 Task: Plan a wildlife safari in Yosemite National Park, California, and Sequoia and Kings Canyon National Parks, California.
Action: Key pressed <Key.caps_lock>Y<Key.caps_lock>osemite<Key.space><Key.caps_lock>N<Key.caps_lock>ational<Key.space><Key.caps_lock>P<Key.caps_lock>ark,<Key.caps_lock>C<Key.caps_lock>alifornia<Key.enter>
Screenshot: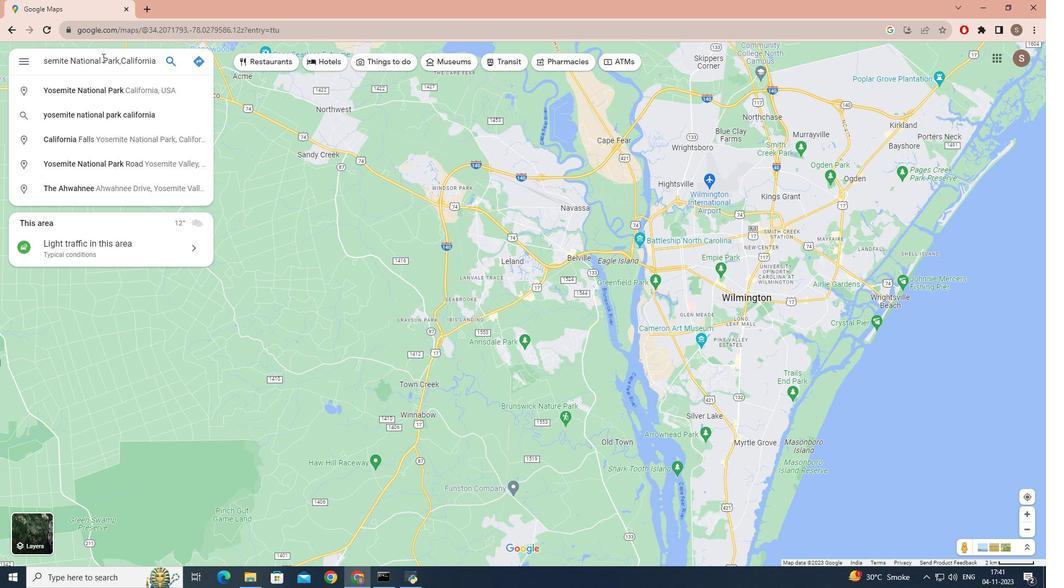
Action: Mouse moved to (105, 274)
Screenshot: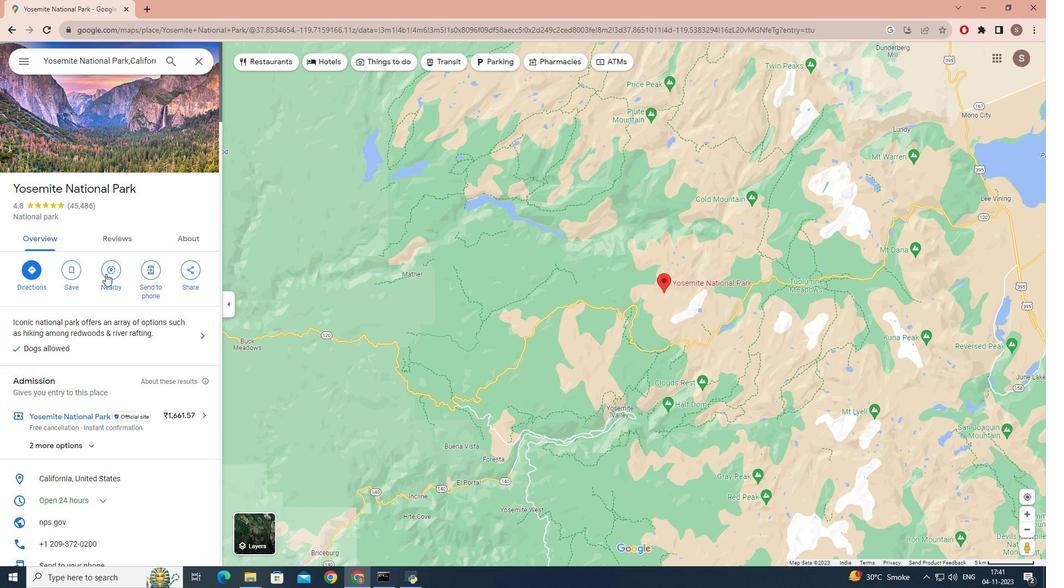 
Action: Mouse pressed left at (105, 274)
Screenshot: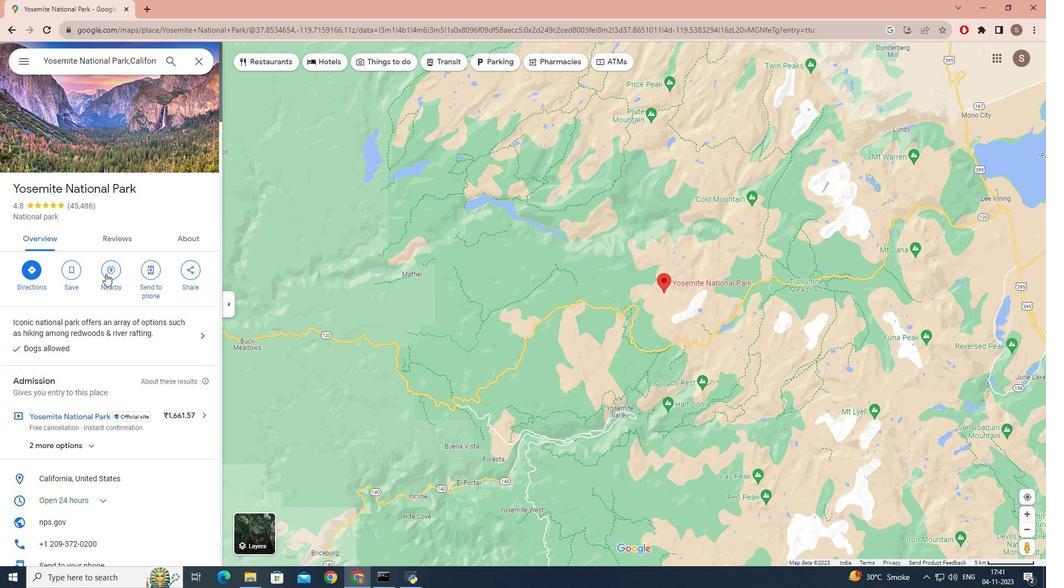 
Action: Mouse moved to (73, 63)
Screenshot: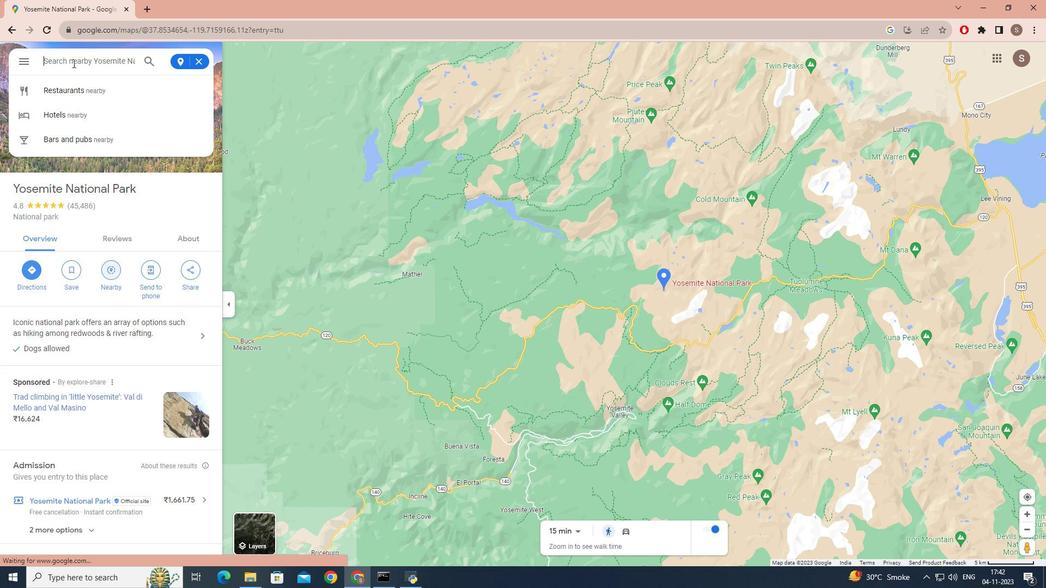 
Action: Mouse pressed left at (73, 63)
Screenshot: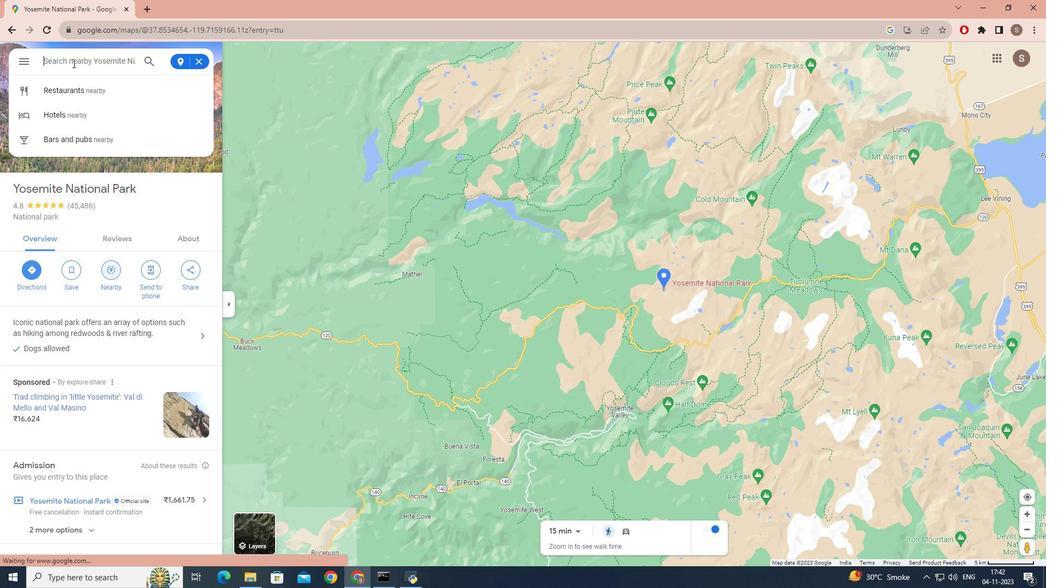 
Action: Key pressed <Key.caps_lock>W<Key.caps_lock>ildlife<Key.space>safari
Screenshot: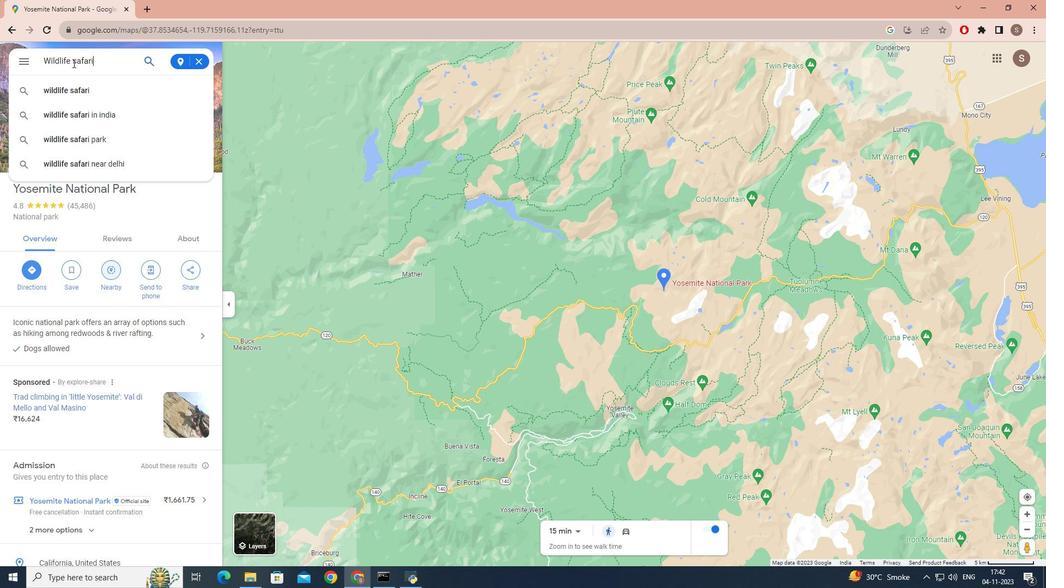 
Action: Mouse moved to (117, 65)
Screenshot: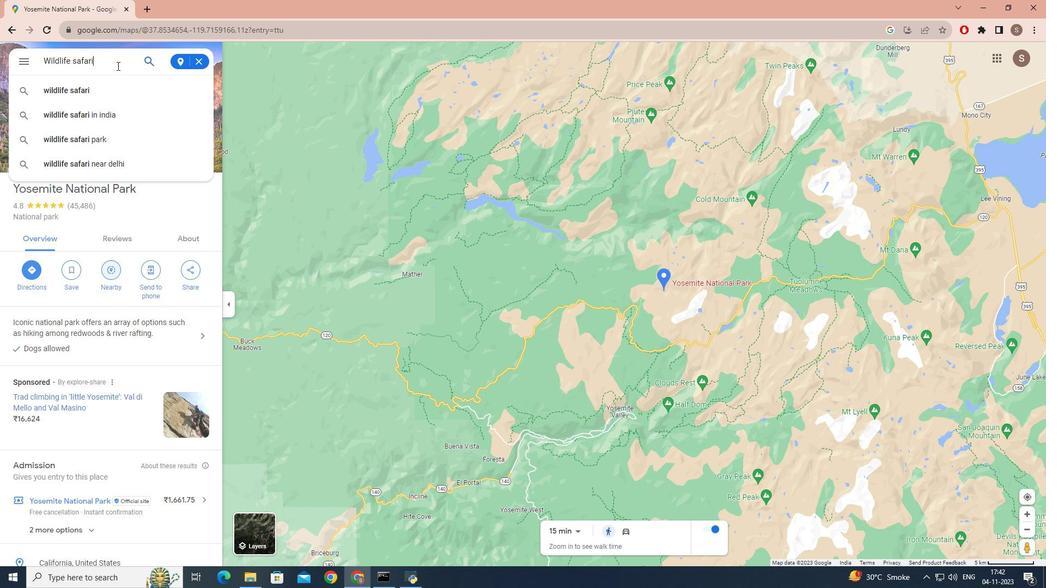 
Action: Key pressed <Key.enter>
Screenshot: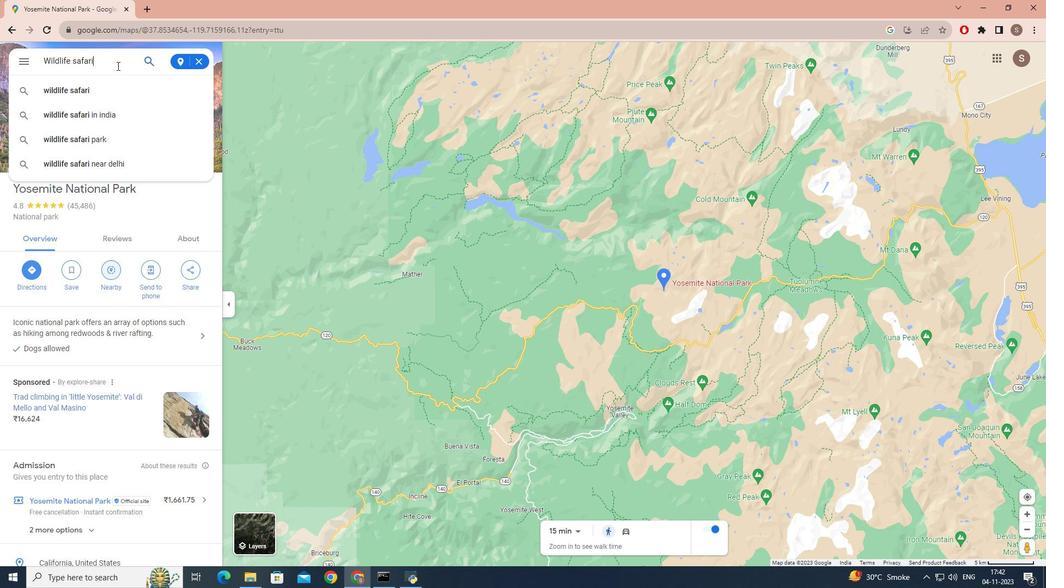 
Action: Mouse moved to (77, 169)
Screenshot: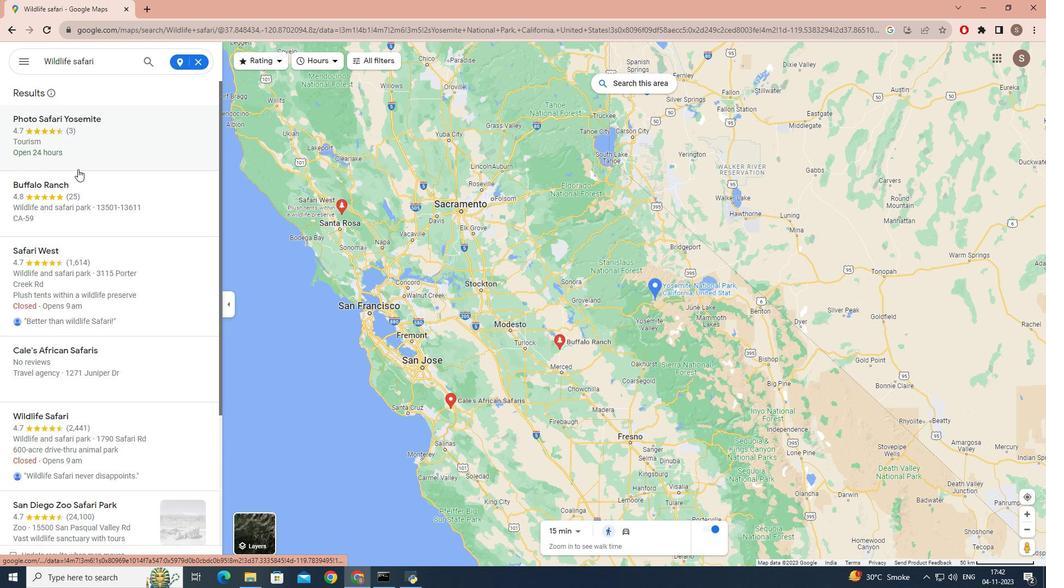 
Action: Mouse scrolled (77, 169) with delta (0, 0)
Screenshot: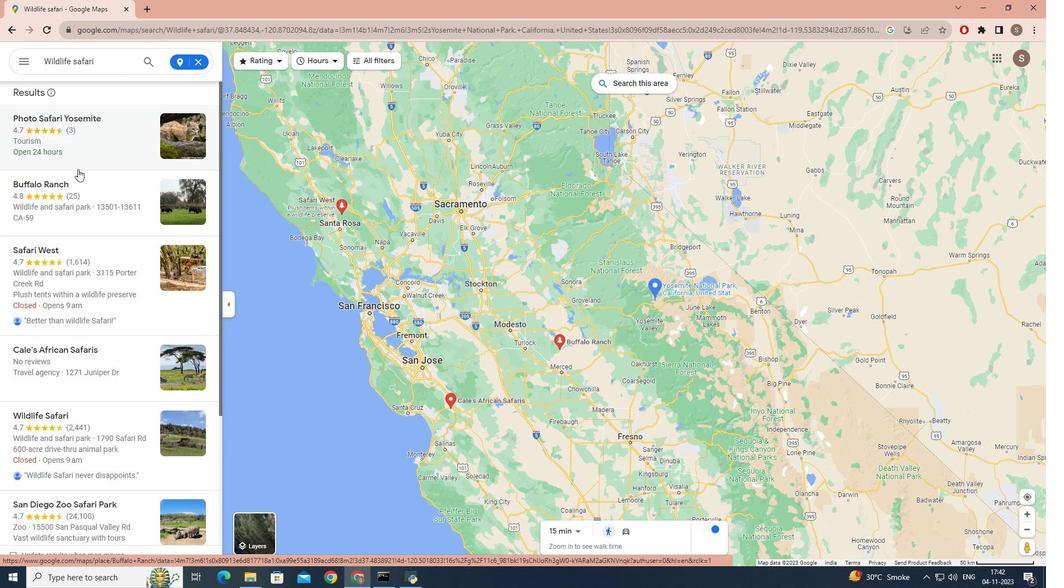 
Action: Mouse scrolled (77, 169) with delta (0, 0)
Screenshot: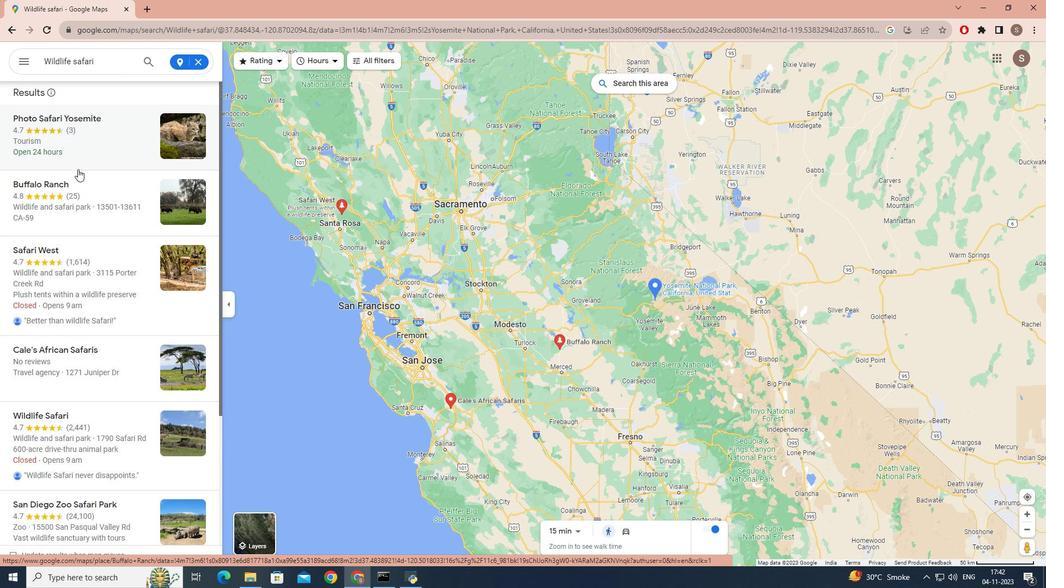 
Action: Mouse scrolled (77, 169) with delta (0, 0)
Screenshot: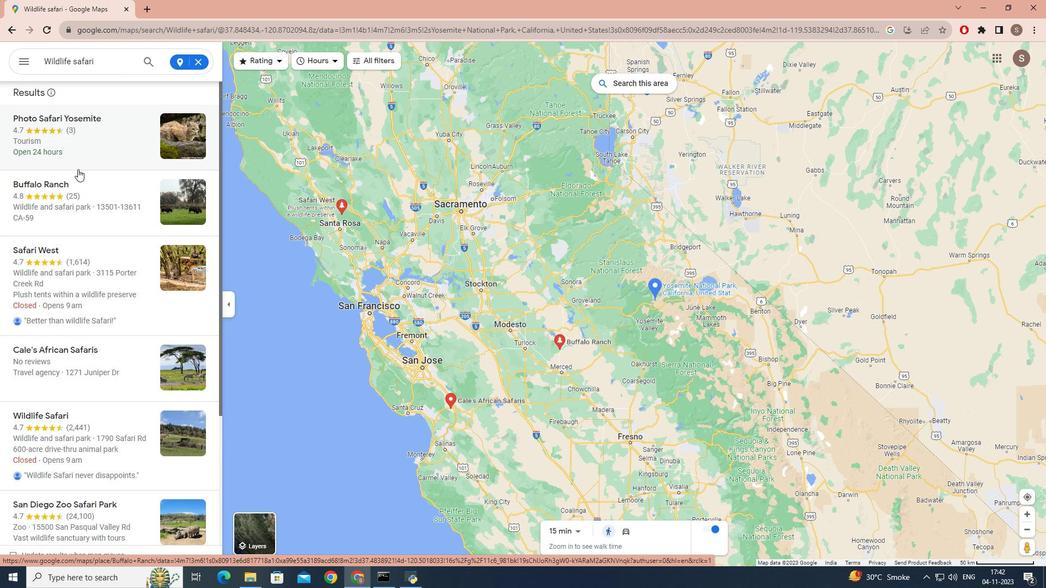 
Action: Mouse scrolled (77, 169) with delta (0, 0)
Screenshot: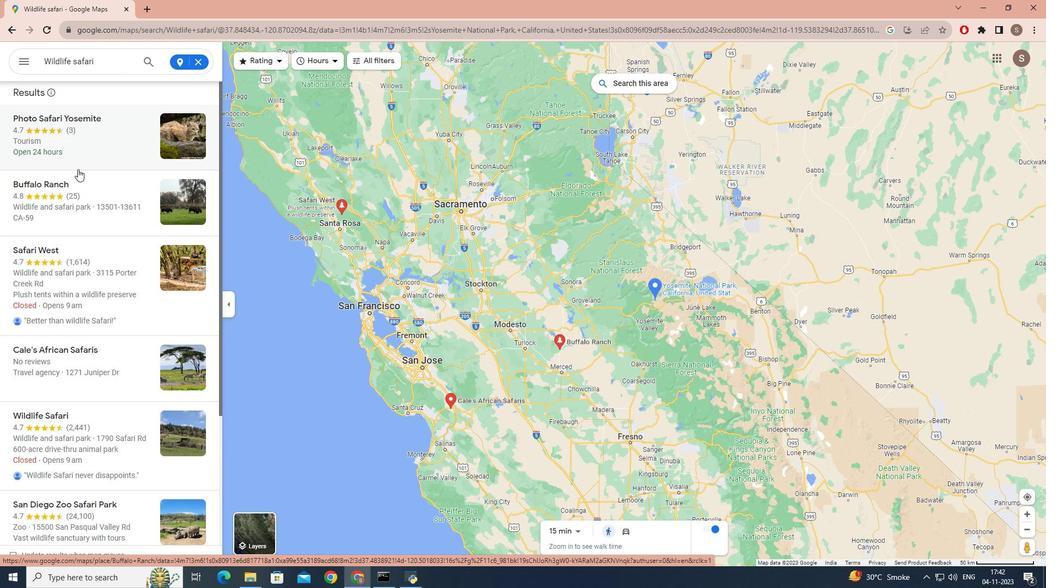 
Action: Mouse scrolled (77, 169) with delta (0, 0)
Screenshot: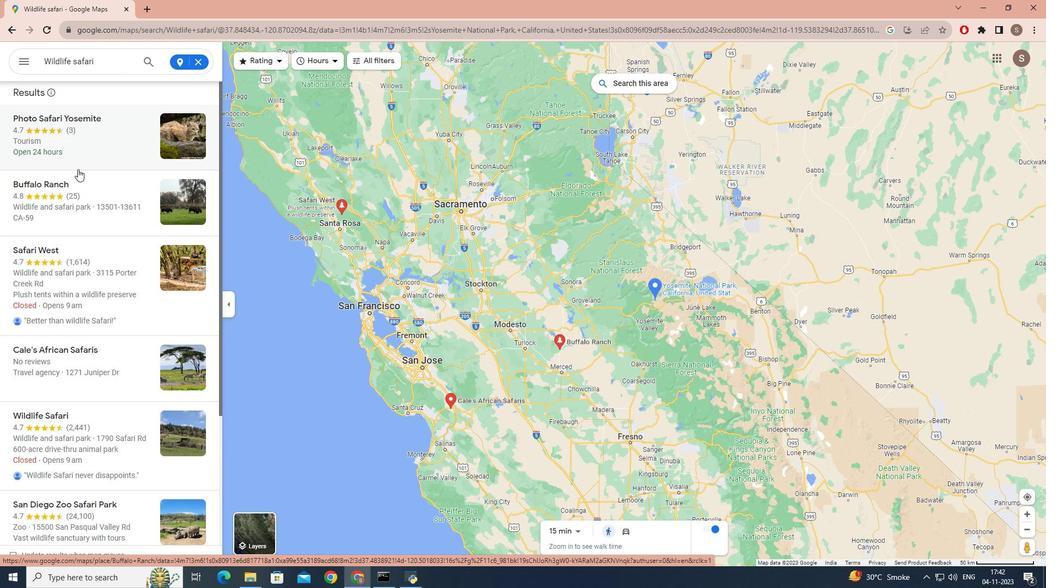 
Action: Mouse scrolled (77, 169) with delta (0, 0)
Screenshot: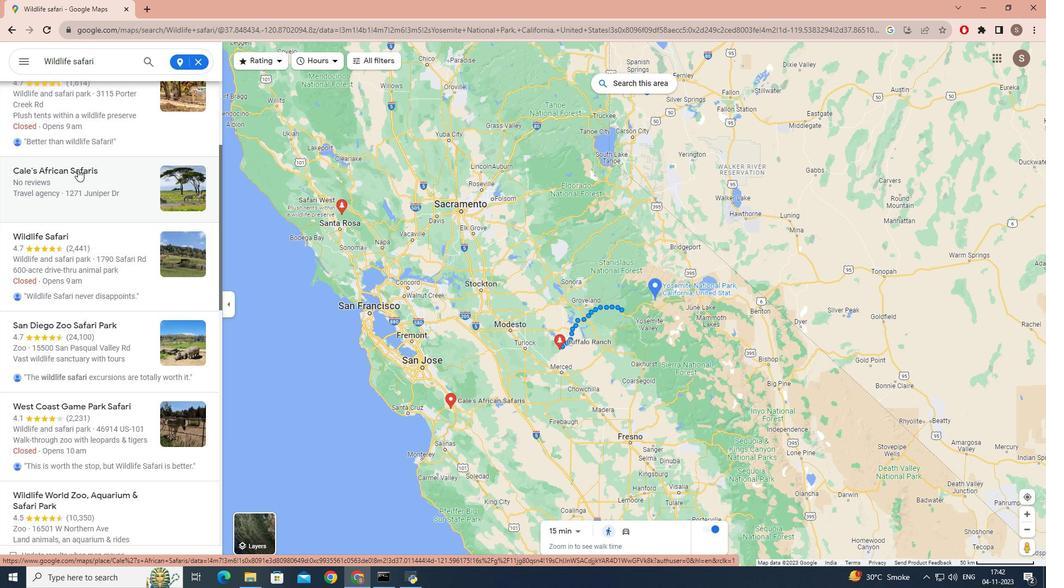 
Action: Mouse scrolled (77, 169) with delta (0, 0)
Screenshot: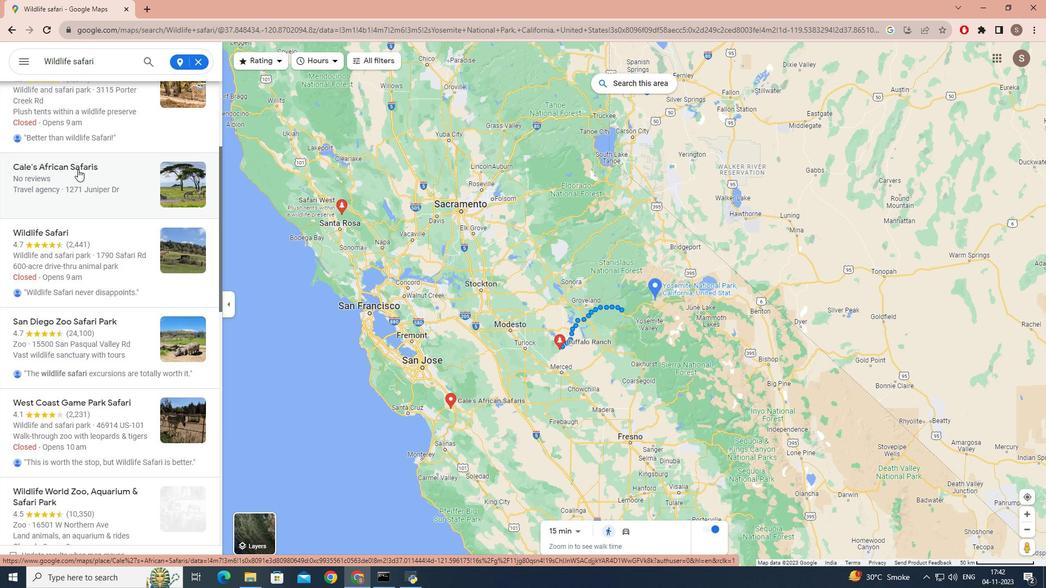 
Action: Mouse scrolled (77, 169) with delta (0, 0)
Screenshot: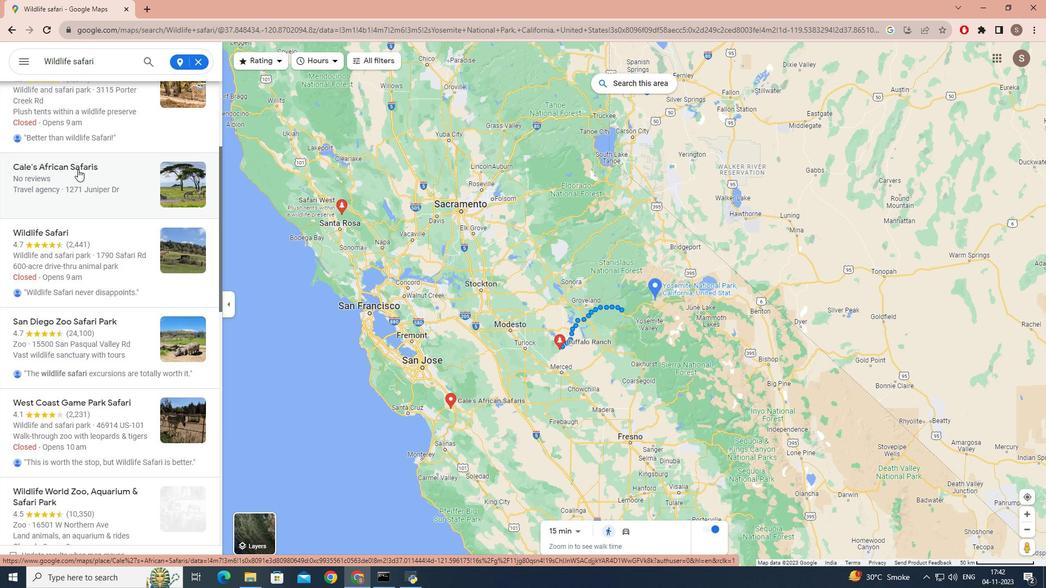 
Action: Mouse scrolled (77, 169) with delta (0, 0)
Screenshot: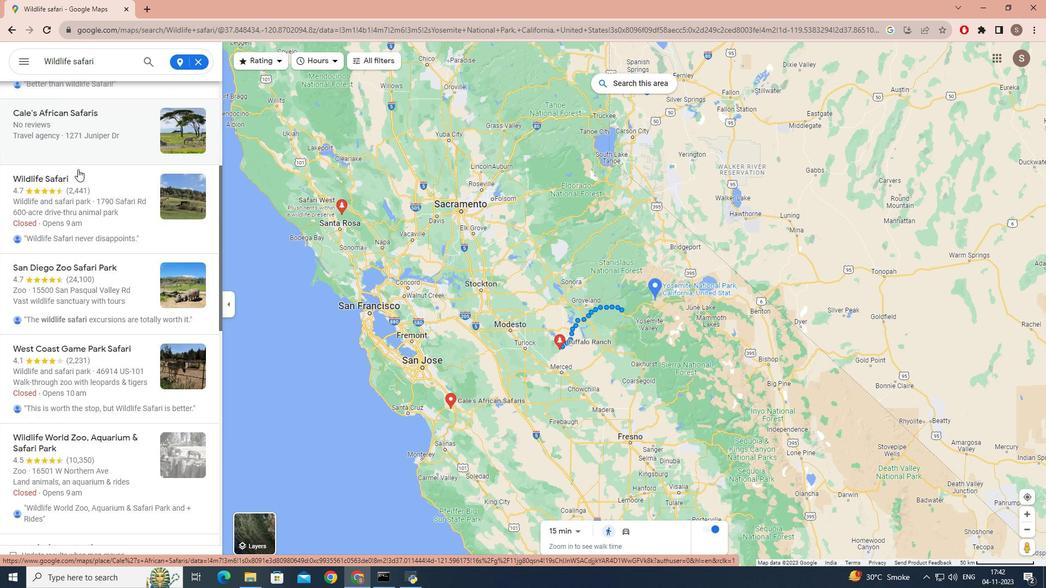 
Action: Mouse scrolled (77, 169) with delta (0, 0)
Screenshot: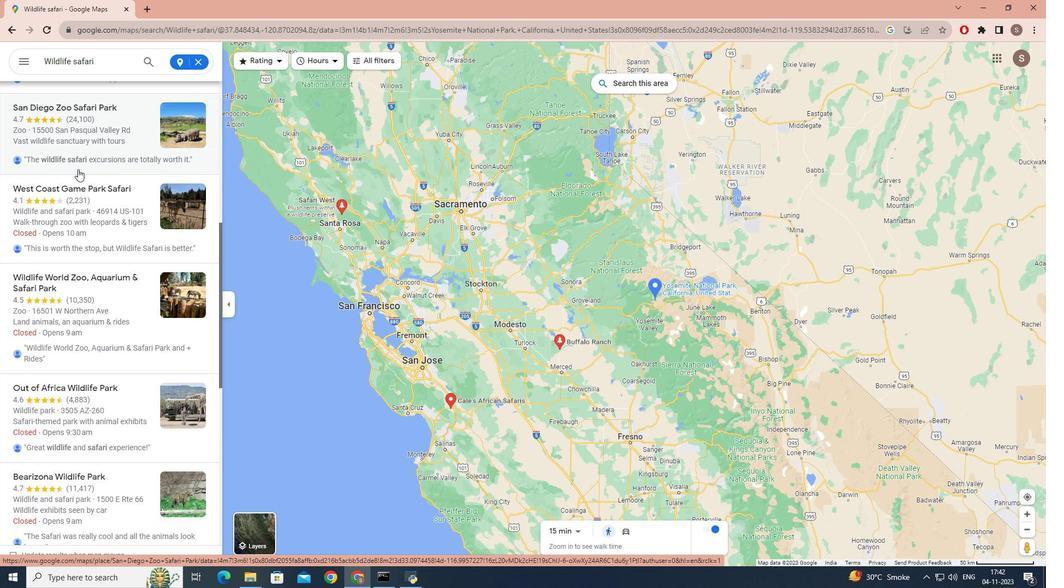 
Action: Mouse scrolled (77, 169) with delta (0, 0)
Screenshot: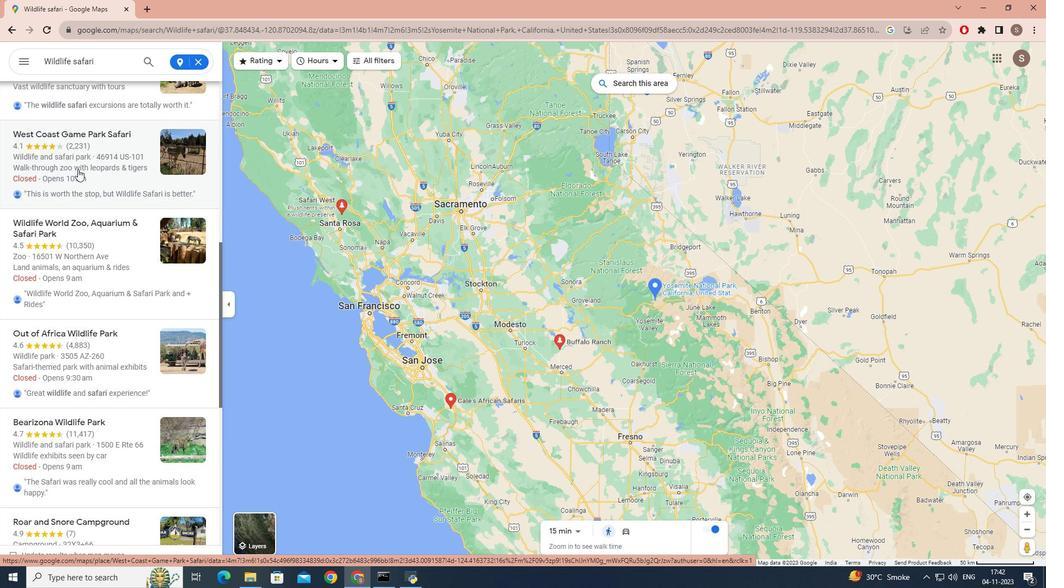 
Action: Mouse scrolled (77, 169) with delta (0, 0)
Screenshot: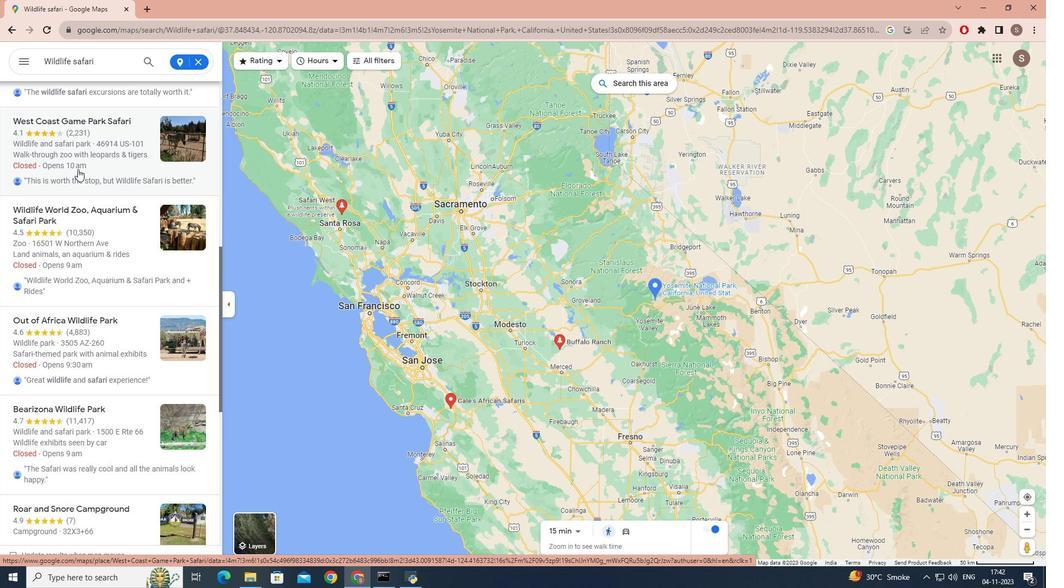 
Action: Mouse scrolled (77, 169) with delta (0, 0)
Screenshot: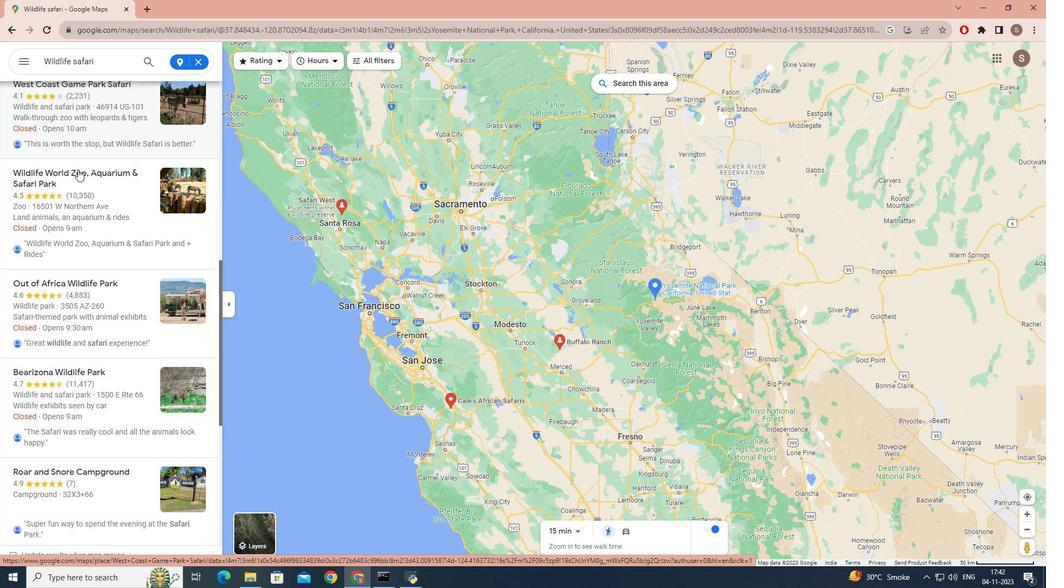 
Action: Mouse scrolled (77, 169) with delta (0, 0)
Screenshot: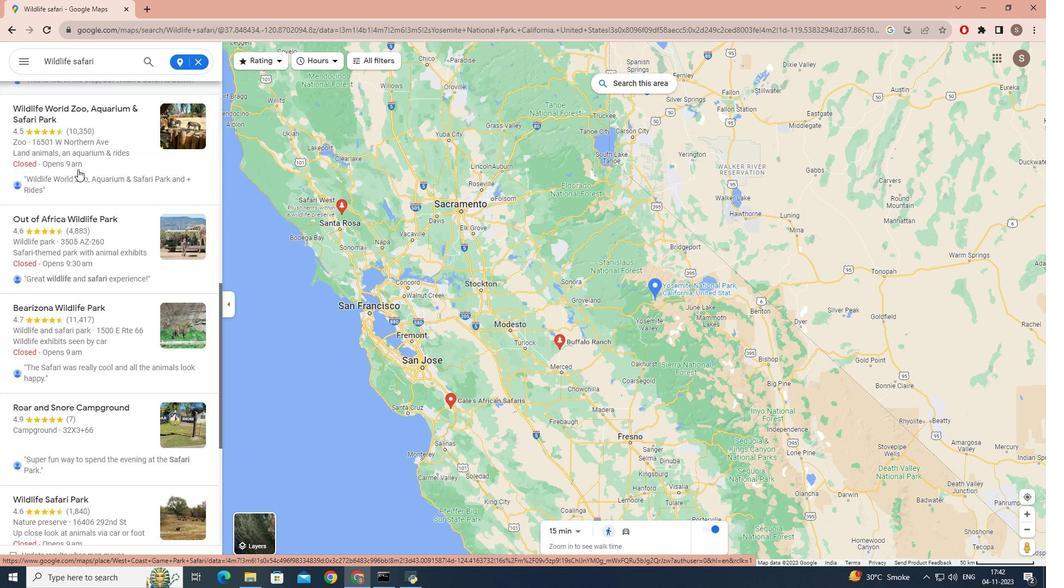 
Action: Mouse scrolled (77, 169) with delta (0, 0)
Screenshot: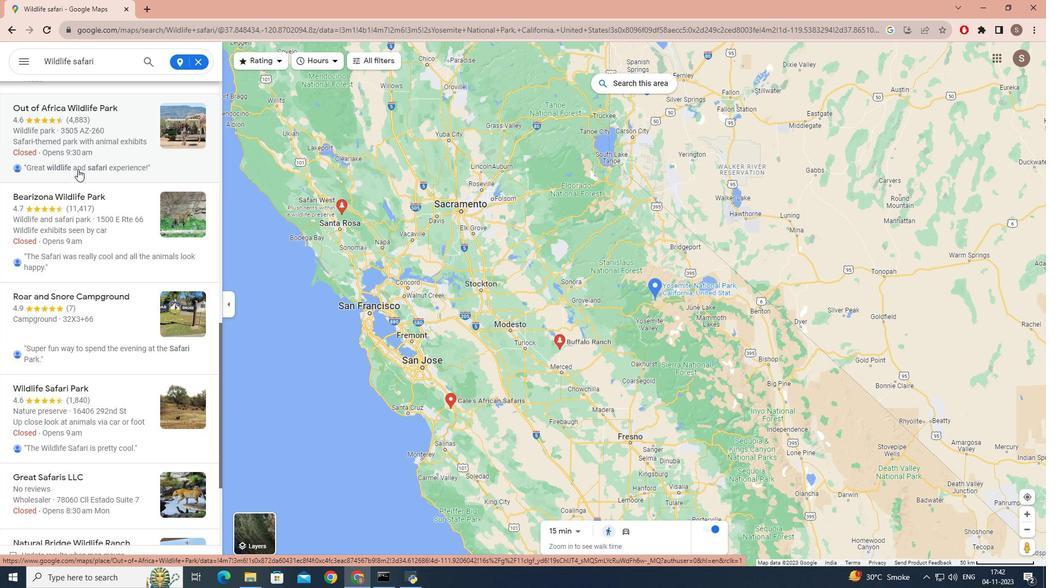 
Action: Mouse scrolled (77, 169) with delta (0, 0)
Screenshot: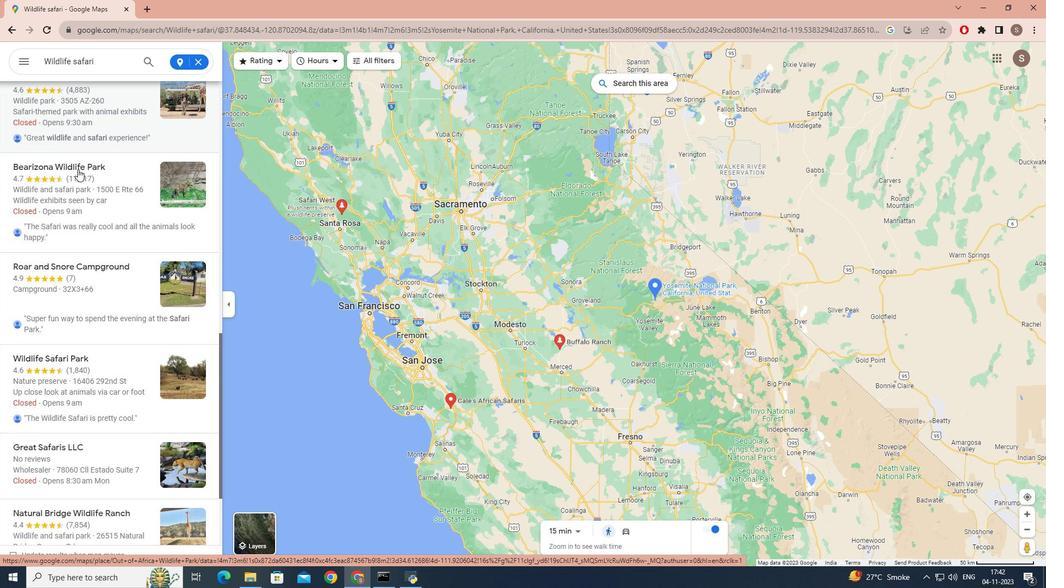
Action: Mouse scrolled (77, 169) with delta (0, 0)
Screenshot: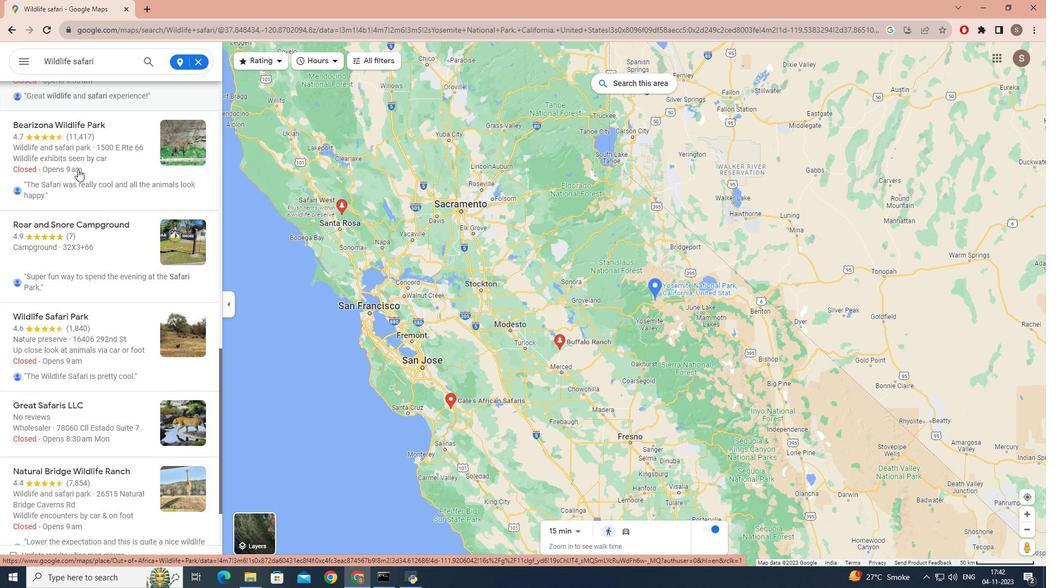 
Action: Mouse scrolled (77, 169) with delta (0, 0)
Screenshot: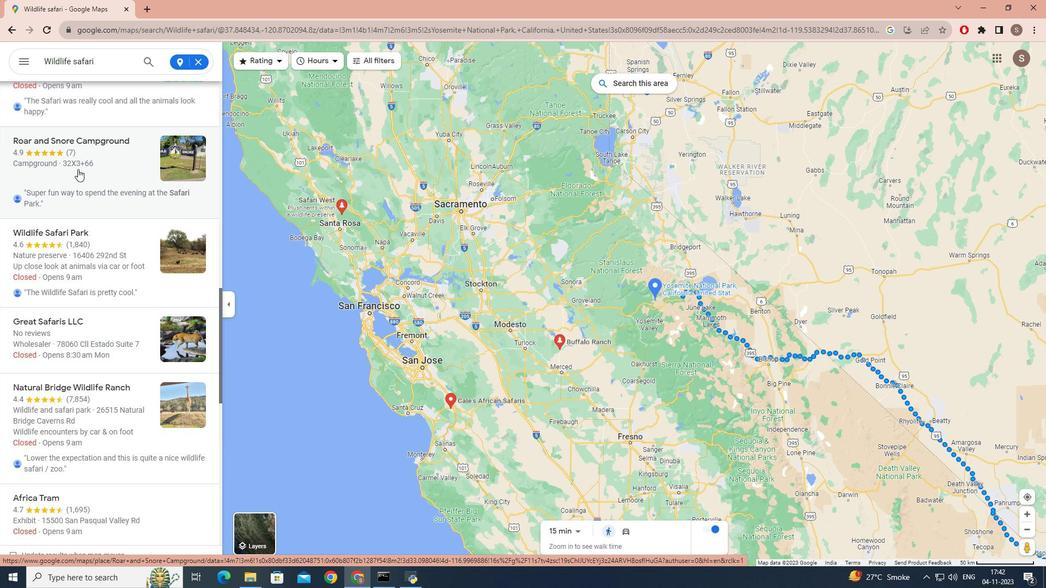 
Action: Mouse scrolled (77, 169) with delta (0, 0)
Screenshot: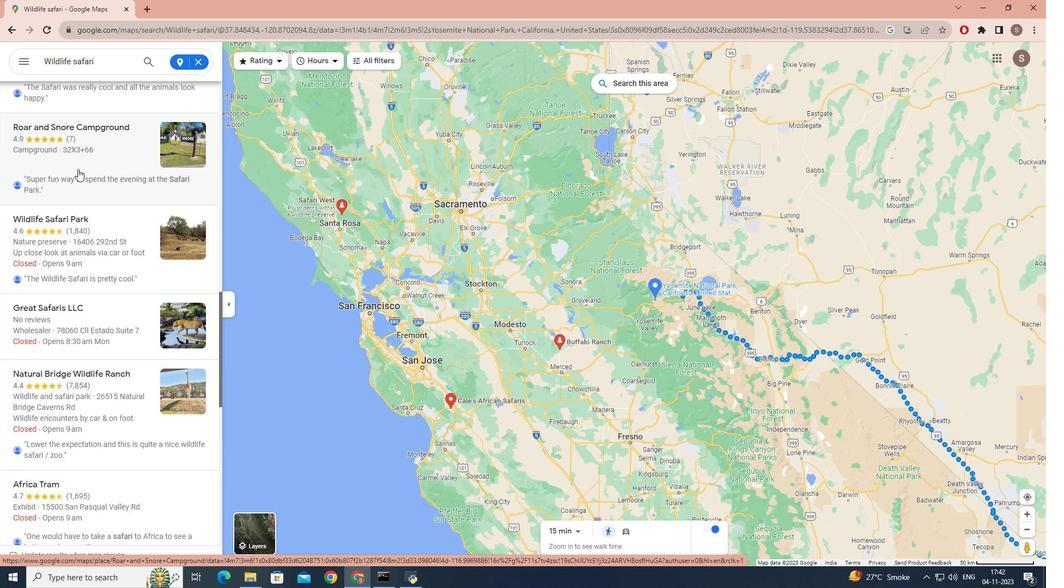 
Action: Mouse scrolled (77, 169) with delta (0, 0)
Screenshot: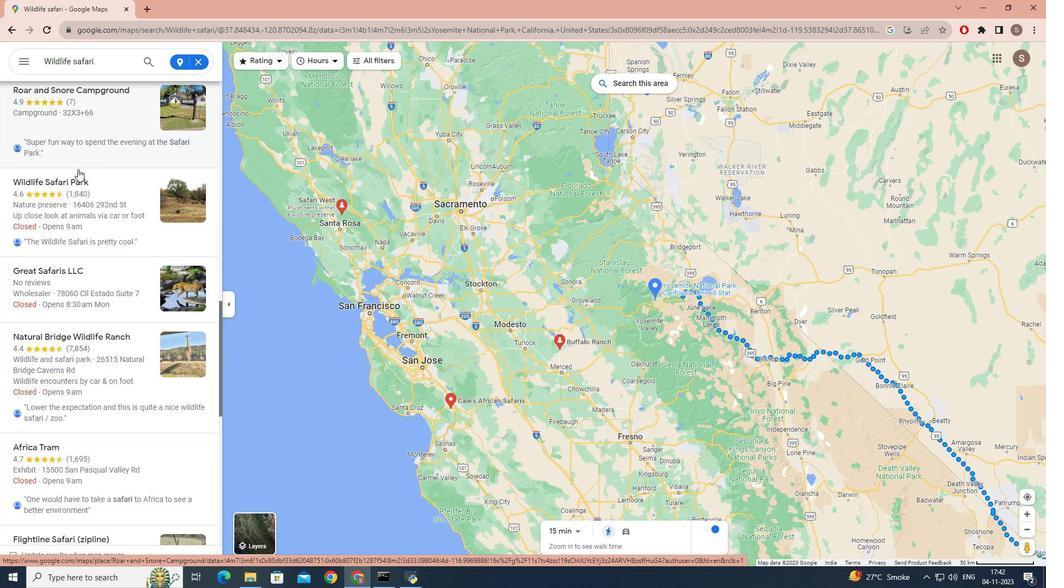 
Action: Mouse scrolled (77, 169) with delta (0, 0)
Screenshot: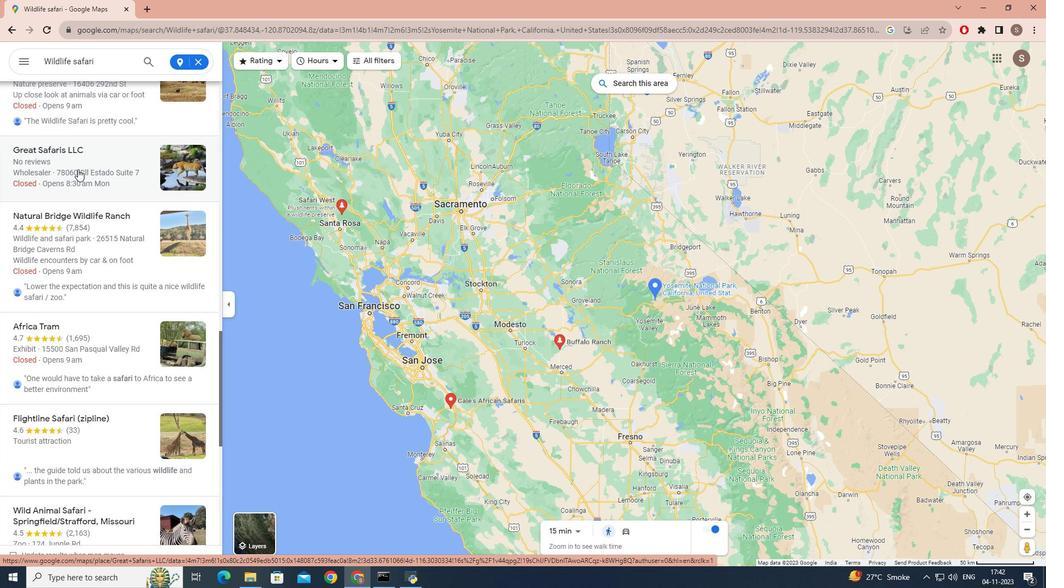 
Action: Mouse scrolled (77, 169) with delta (0, 0)
Screenshot: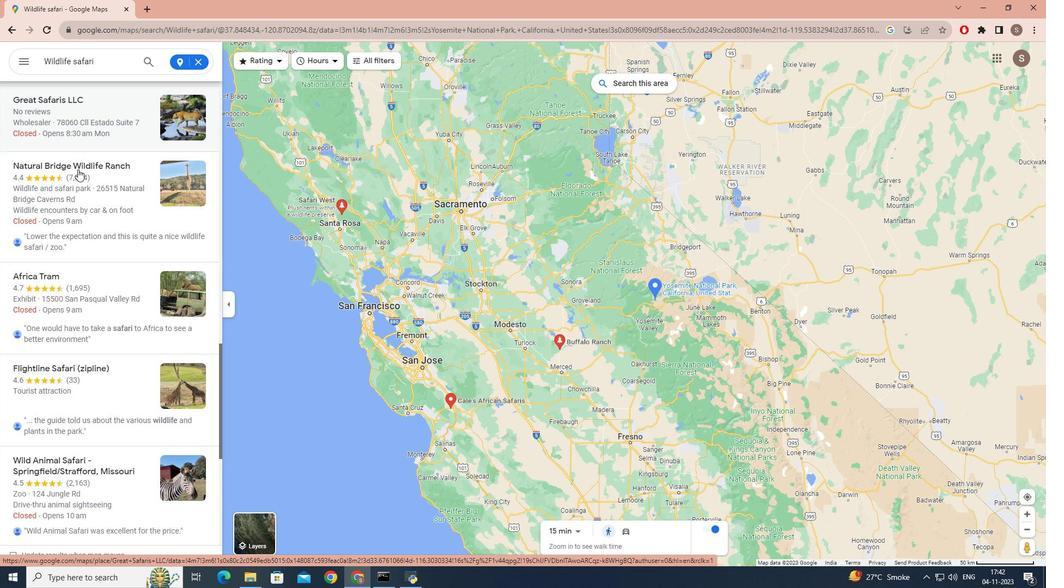 
Action: Mouse scrolled (77, 169) with delta (0, 0)
Screenshot: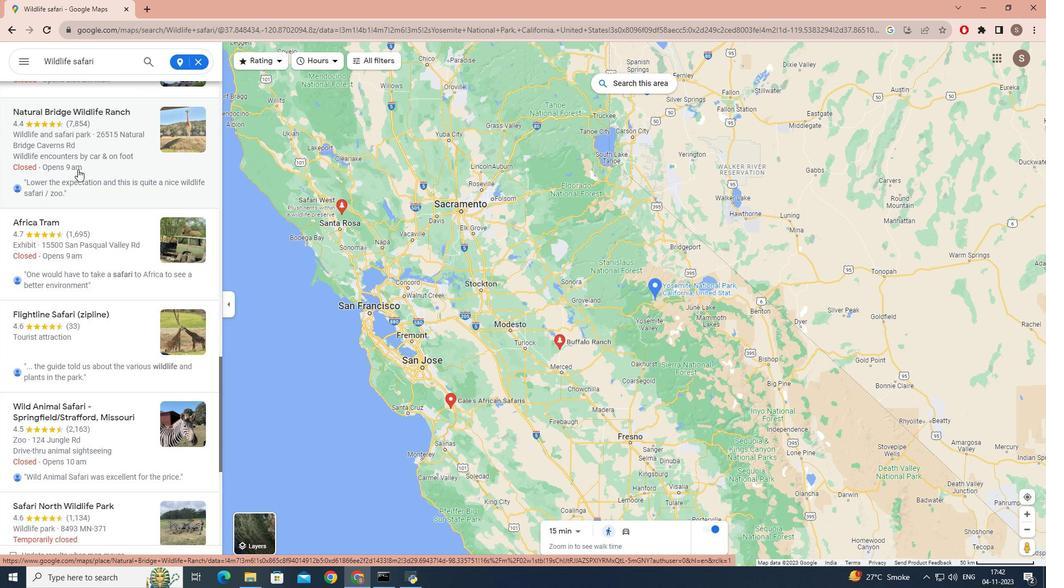 
Action: Mouse scrolled (77, 169) with delta (0, 0)
Screenshot: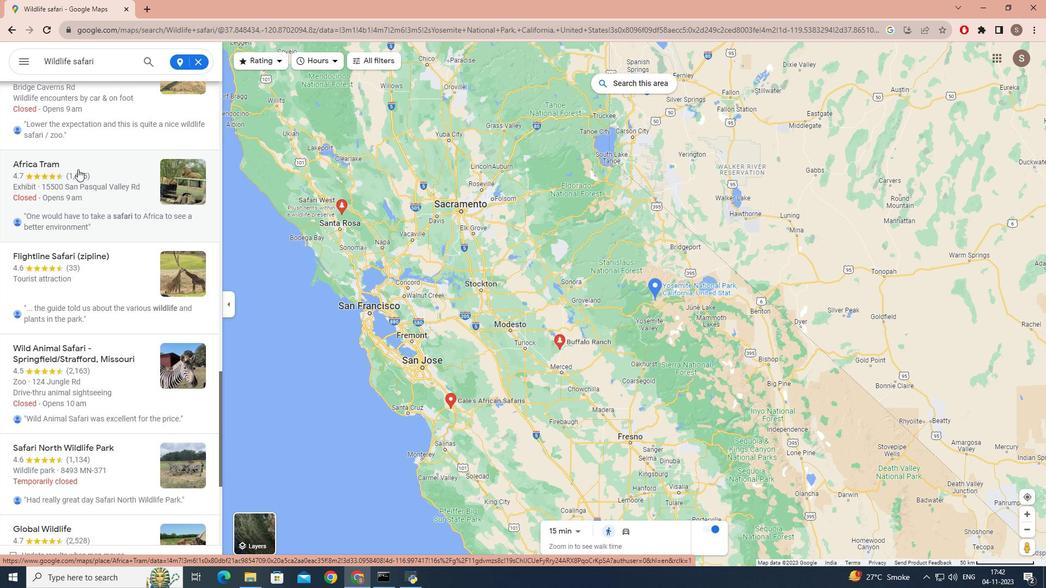 
Action: Mouse moved to (200, 54)
Screenshot: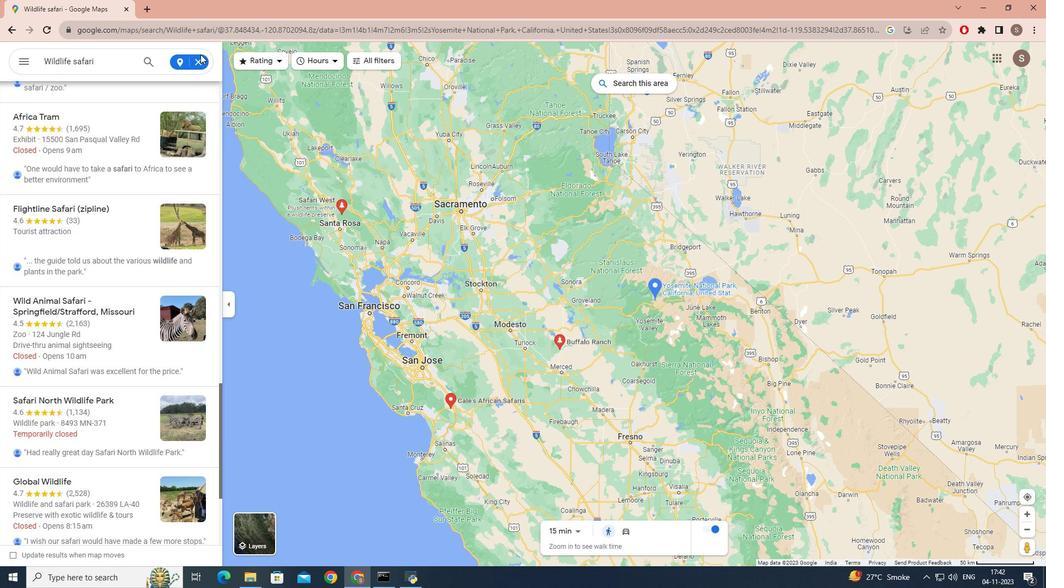 
Action: Mouse pressed left at (200, 54)
Screenshot: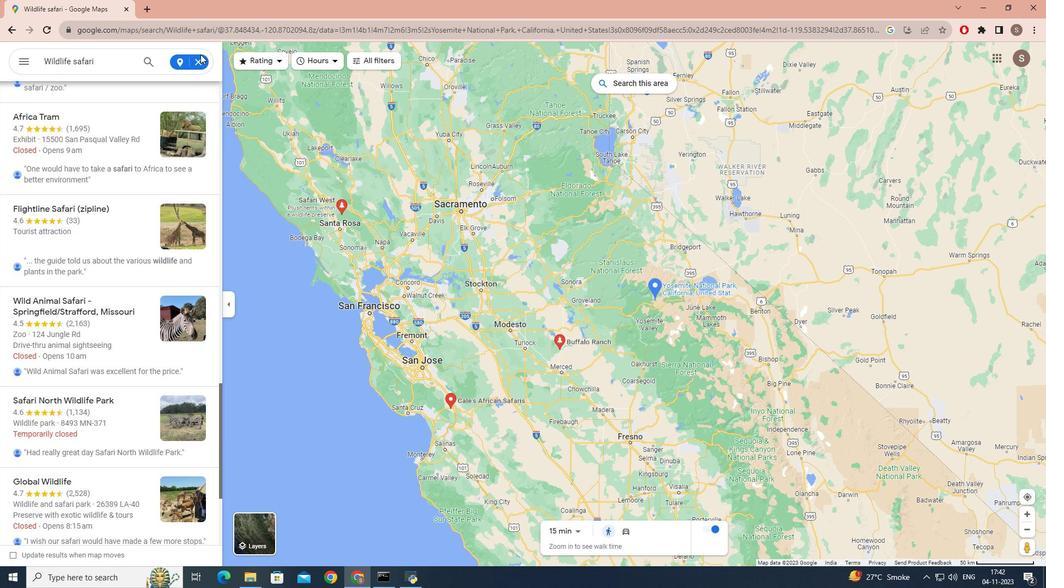 
Action: Mouse moved to (200, 60)
Screenshot: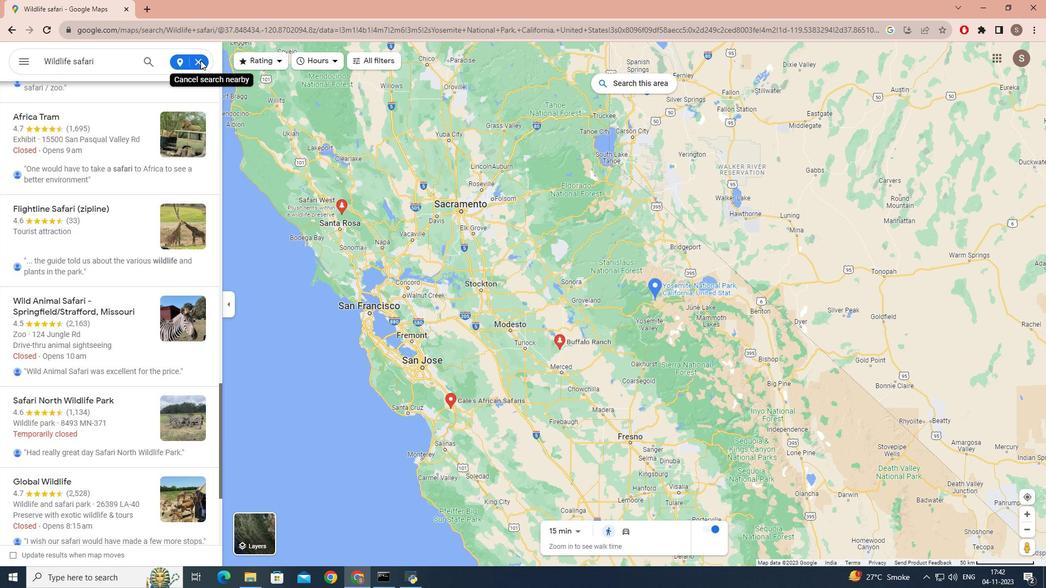 
Action: Mouse pressed left at (200, 60)
Screenshot: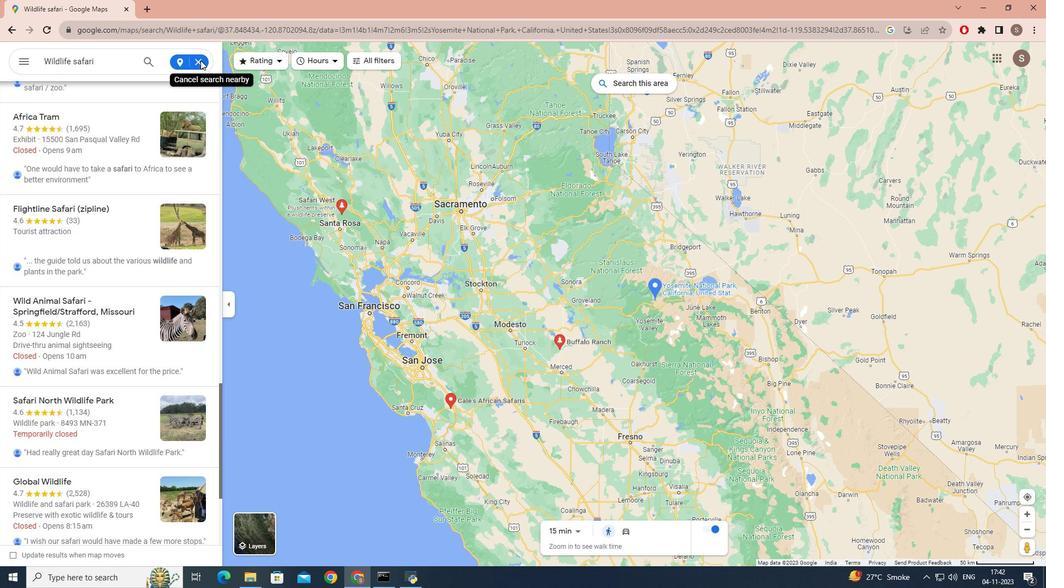 
Action: Mouse moved to (201, 65)
Screenshot: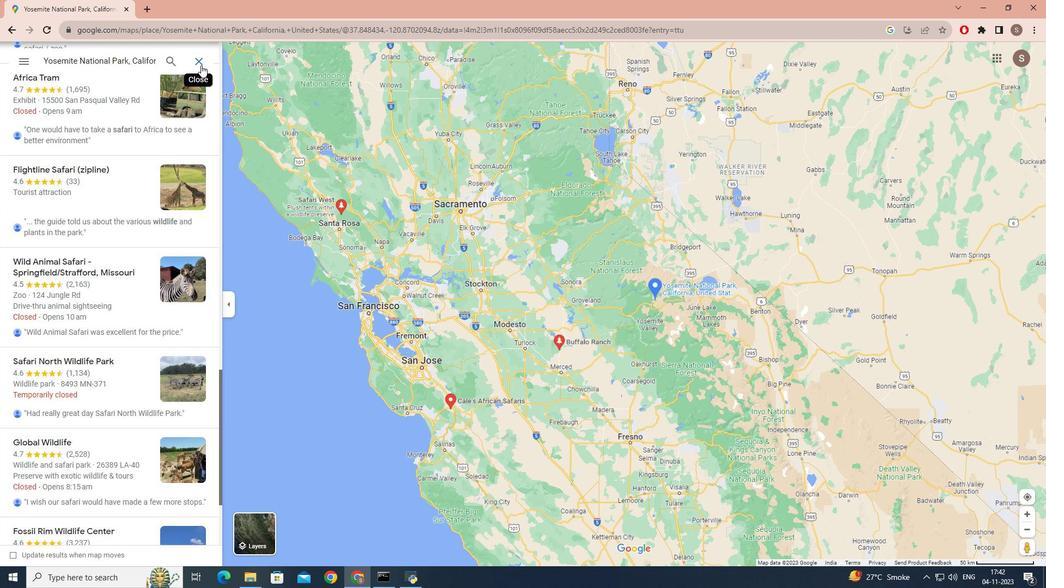 
Action: Mouse pressed left at (201, 65)
Screenshot: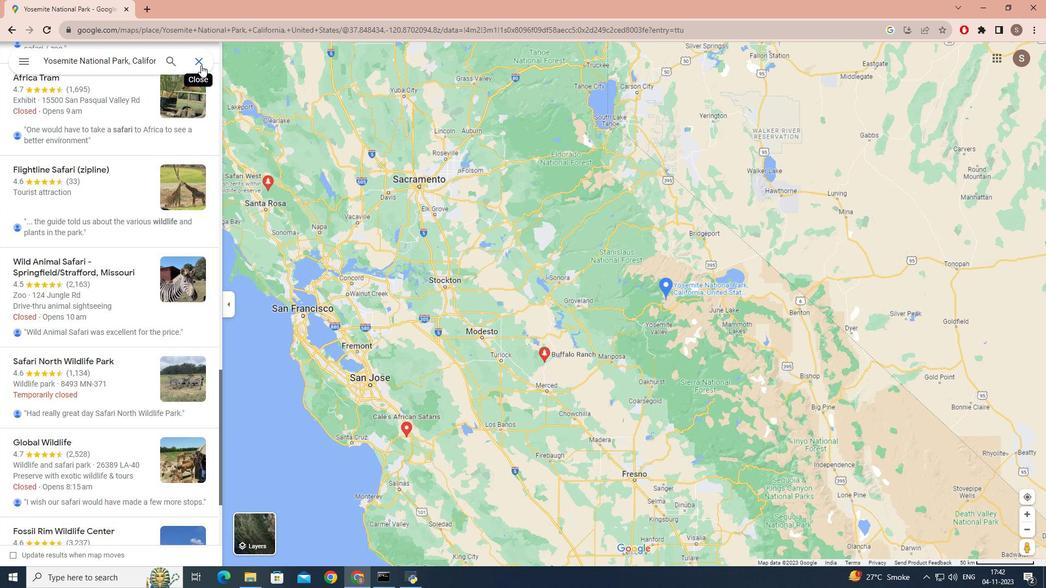 
Action: Mouse moved to (135, 61)
Screenshot: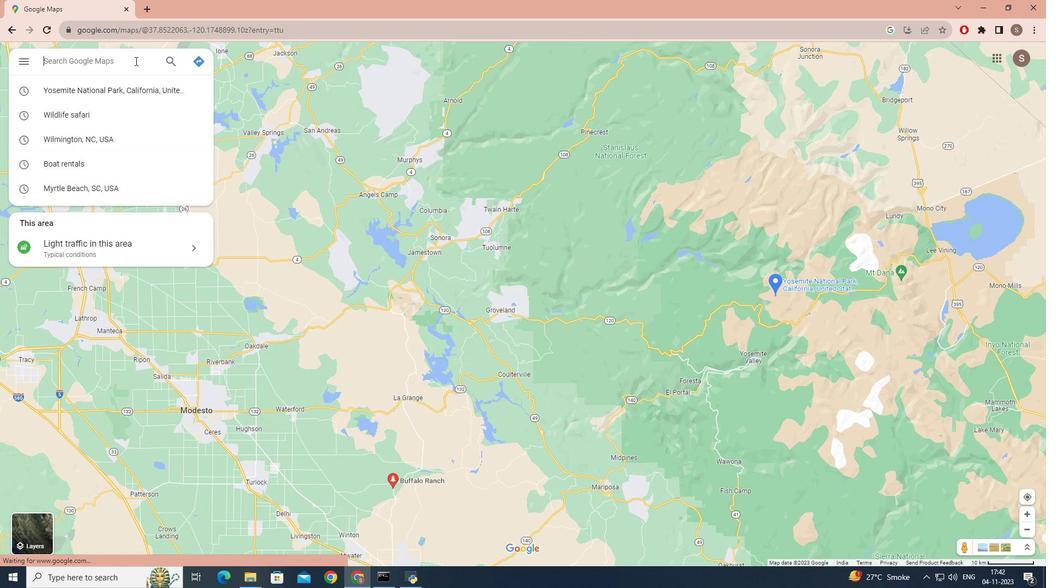 
Action: Key pressed <Key.caps_lock>S<Key.caps_lock>equoia<Key.space>and<Key.space><Key.caps_lock>K<Key.caps_lock>ings<Key.space><Key.caps_lock>C<Key.caps_lock>anyon<Key.space><Key.caps_lock>N<Key.caps_lock>ational<Key.space><Key.caps_lock>P<Key.caps_lock>arks<Key.enter>
Screenshot: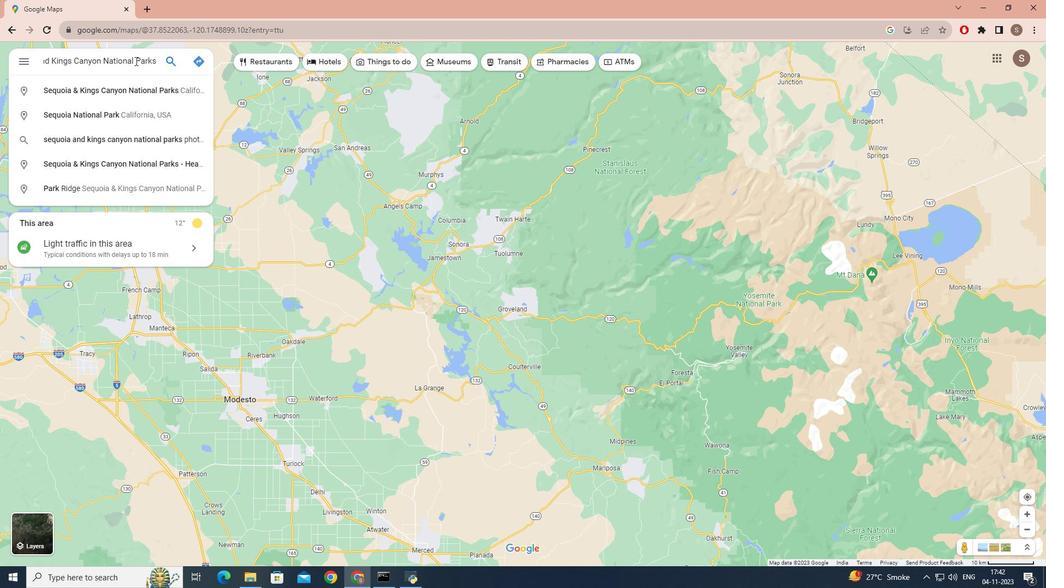 
Action: Mouse moved to (104, 293)
Screenshot: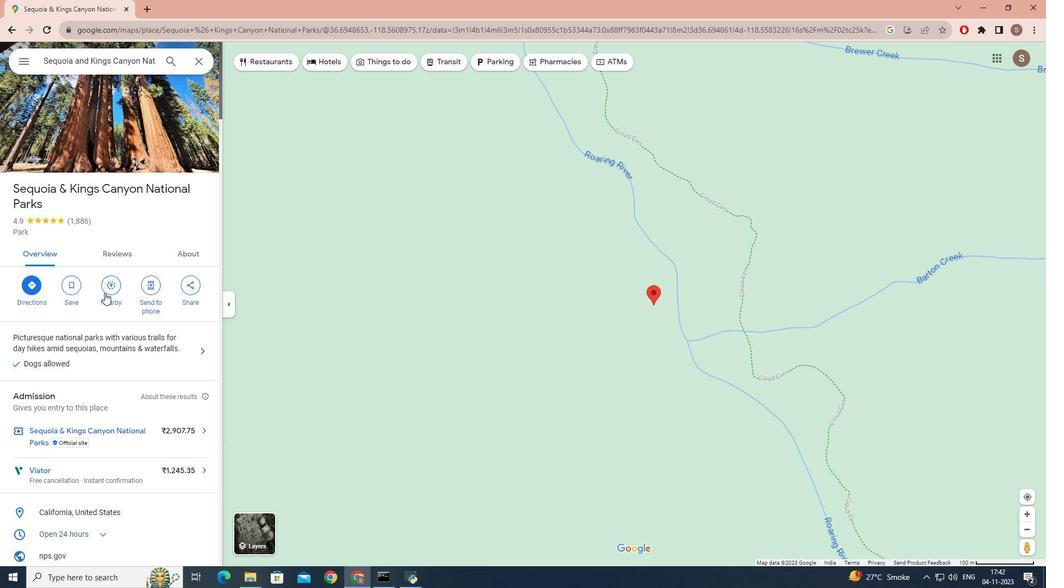 
Action: Mouse pressed left at (104, 293)
Screenshot: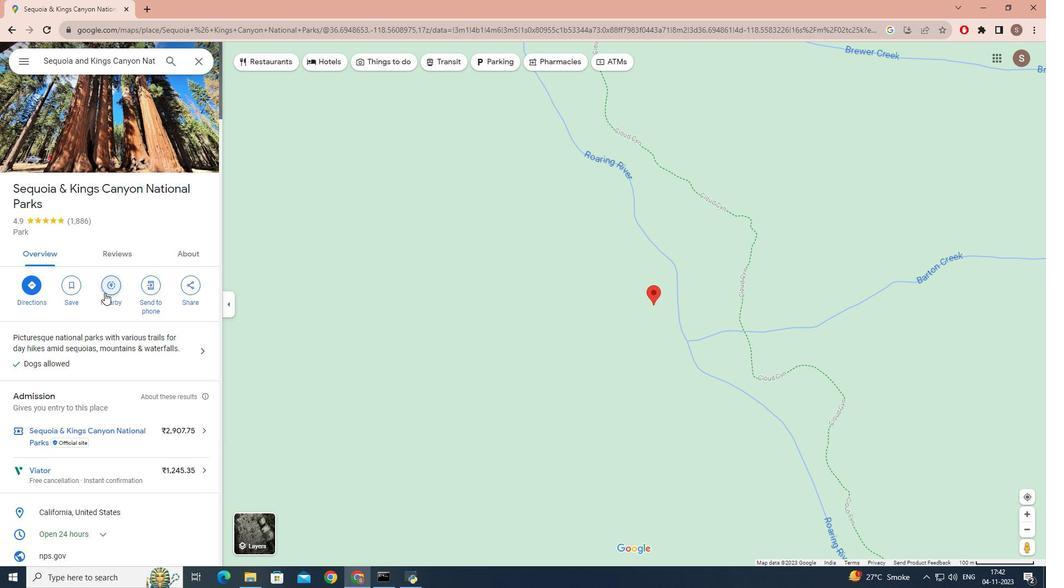 
Action: Mouse moved to (64, 55)
Screenshot: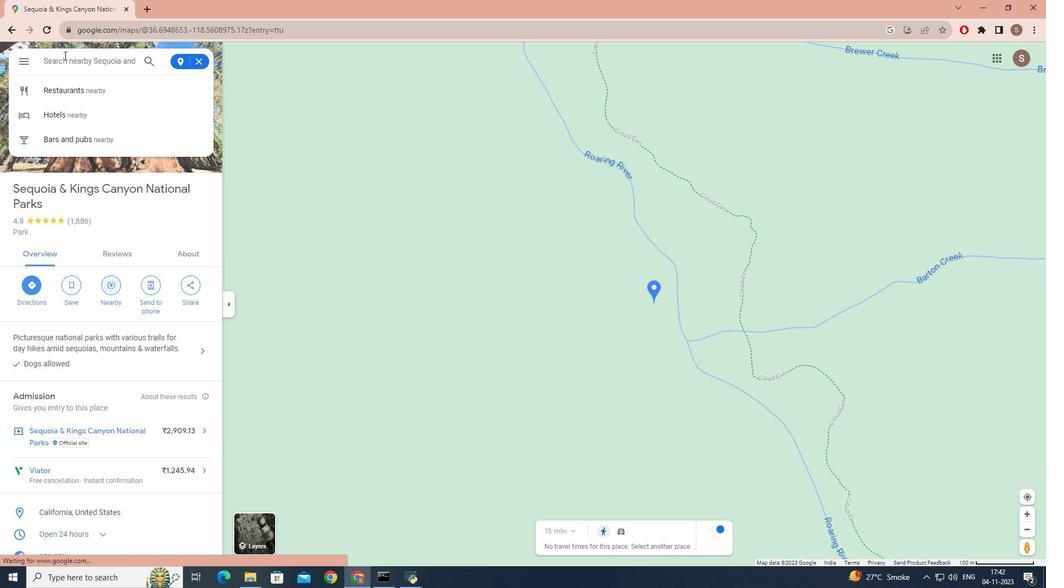 
Action: Key pressed wildlife<Key.space>safari
Screenshot: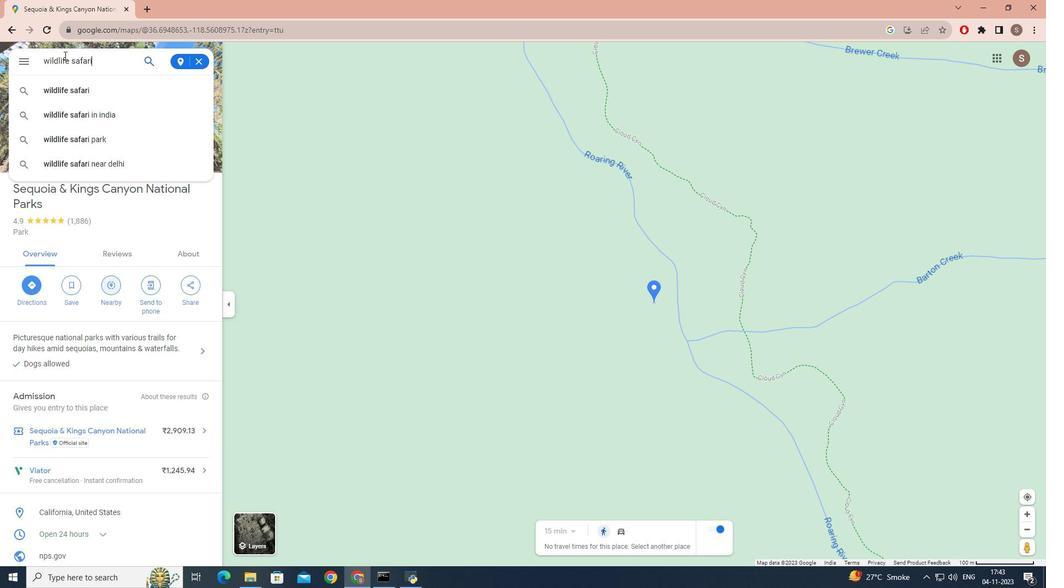 
Action: Mouse moved to (106, 58)
Screenshot: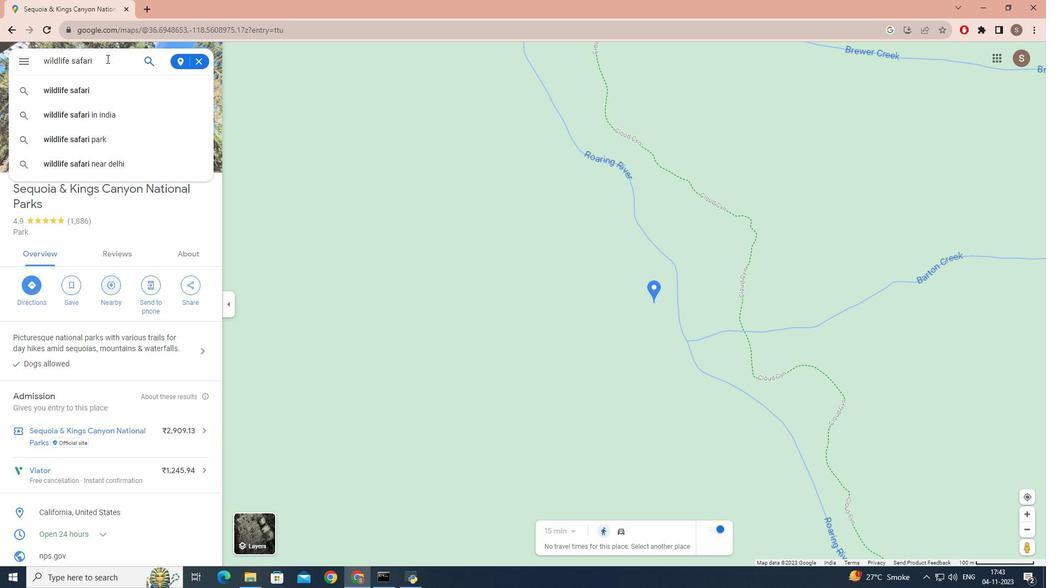
Action: Key pressed <Key.enter>
Screenshot: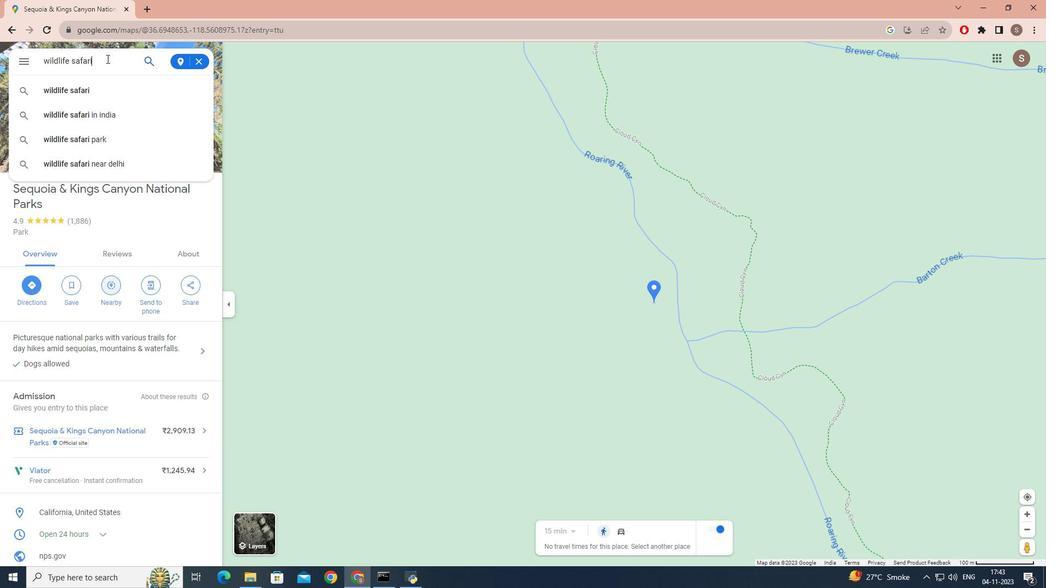 
Action: Mouse moved to (93, 163)
Screenshot: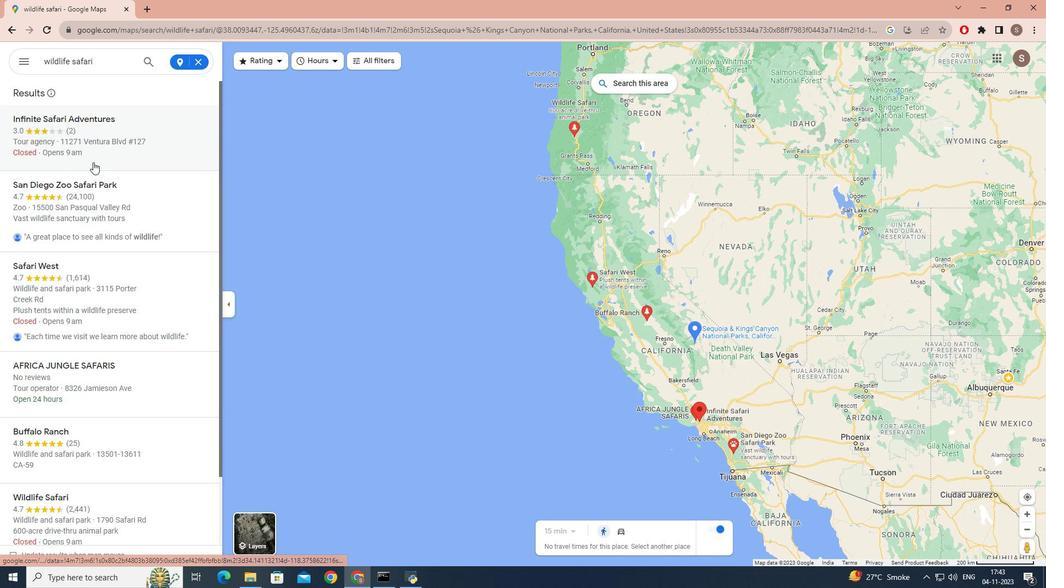 
Action: Mouse scrolled (93, 163) with delta (0, 0)
Screenshot: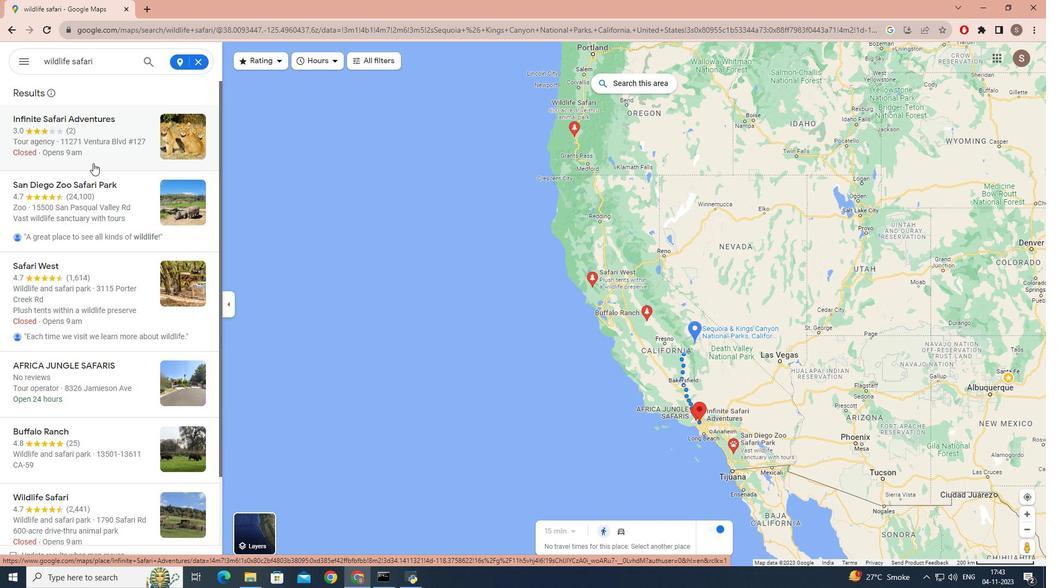 
Action: Mouse scrolled (93, 163) with delta (0, 0)
Screenshot: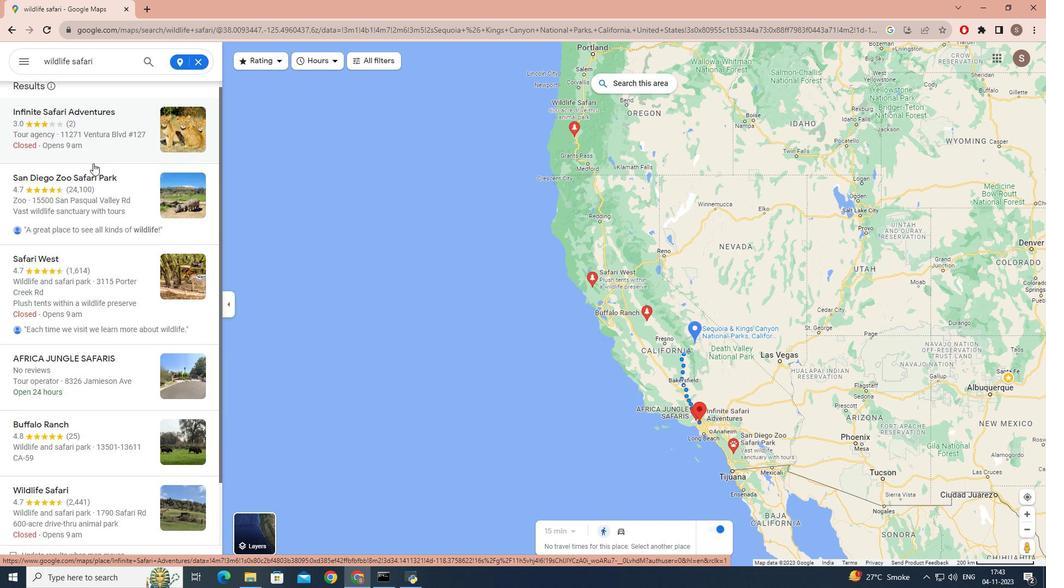 
Action: Mouse scrolled (93, 163) with delta (0, 0)
Screenshot: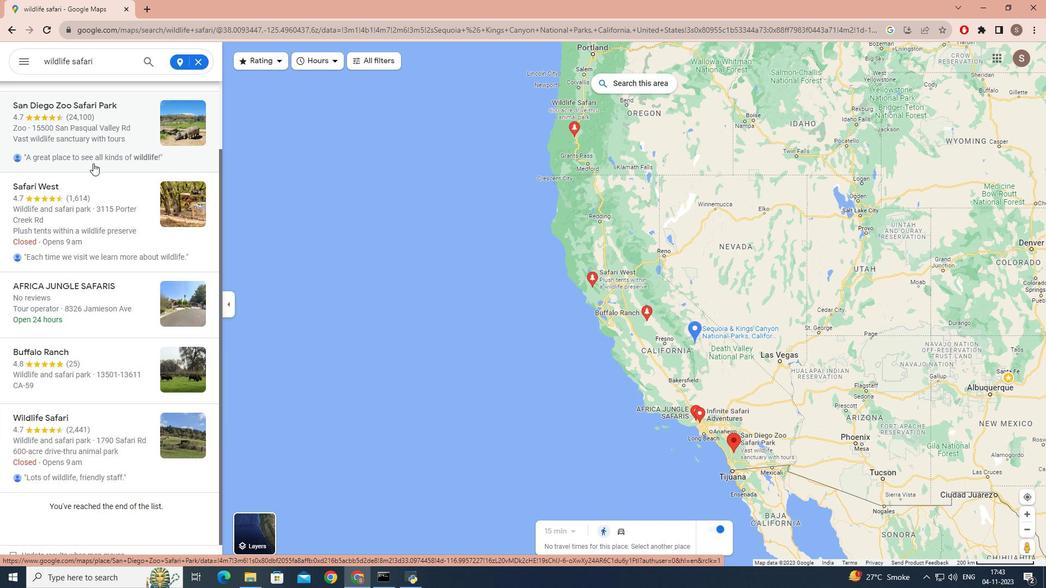 
Action: Mouse scrolled (93, 163) with delta (0, 0)
Screenshot: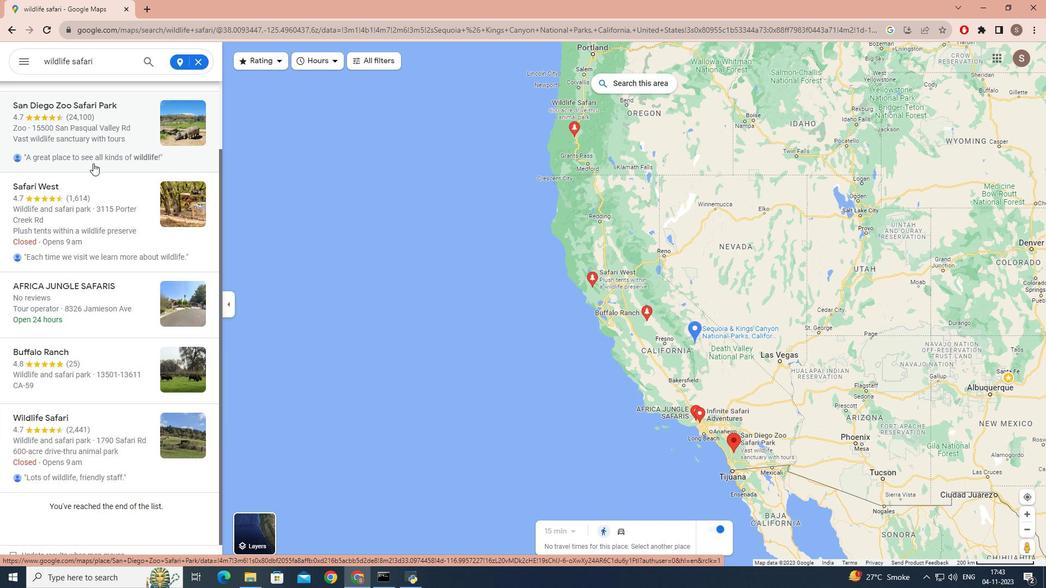 
Action: Mouse scrolled (93, 163) with delta (0, 0)
Screenshot: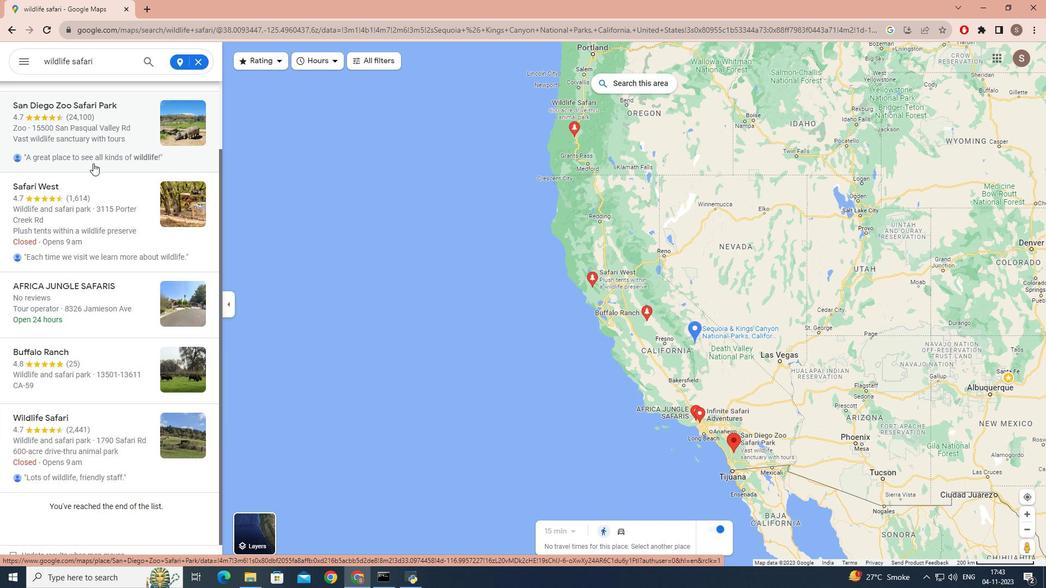 
Action: Mouse scrolled (93, 163) with delta (0, 0)
Screenshot: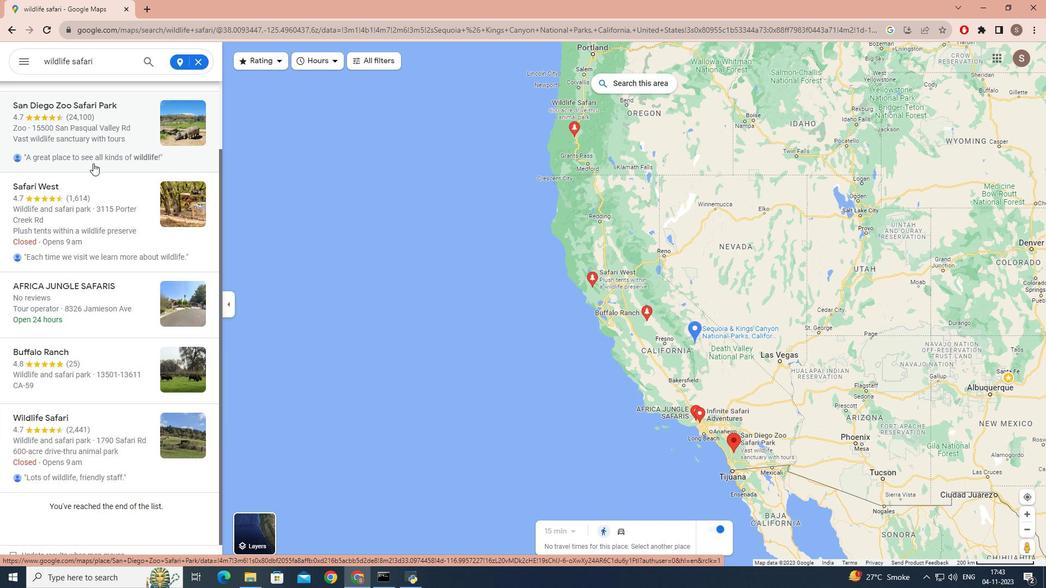 
Action: Mouse scrolled (93, 163) with delta (0, 0)
Screenshot: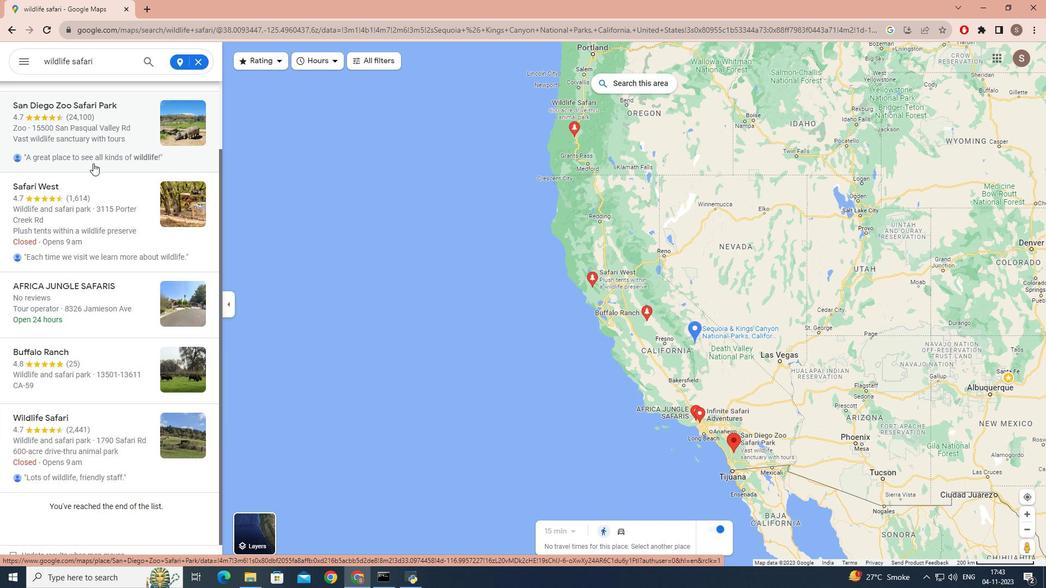 
Action: Mouse scrolled (93, 164) with delta (0, 0)
Screenshot: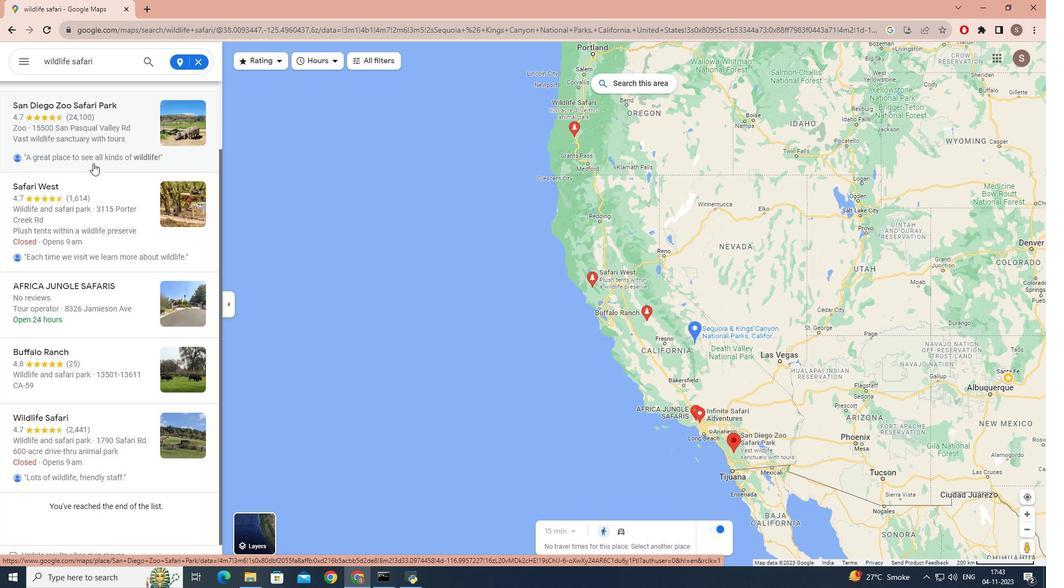 
Action: Mouse scrolled (93, 164) with delta (0, 0)
Screenshot: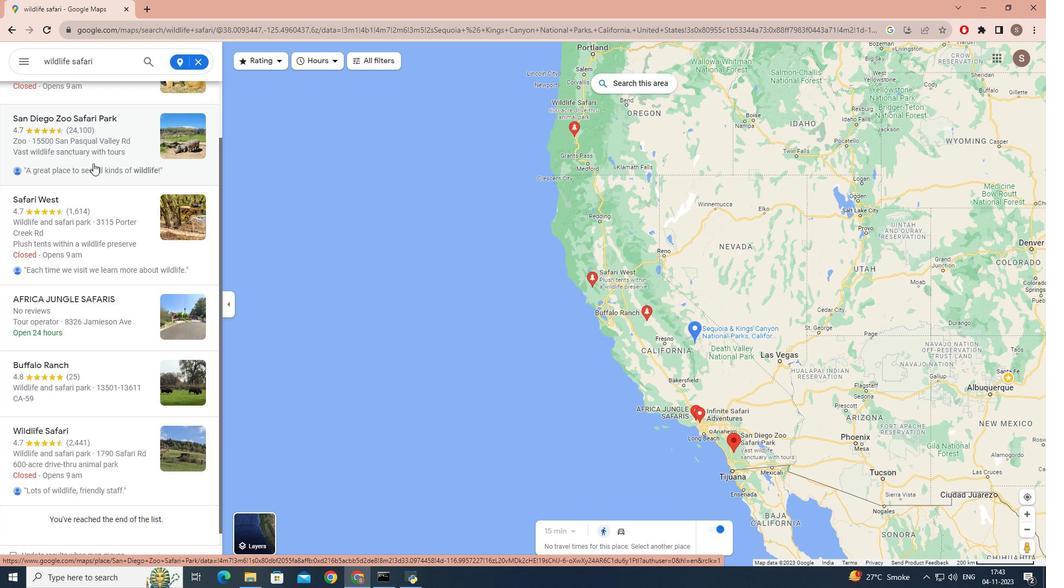 
Action: Mouse scrolled (93, 164) with delta (0, 0)
Screenshot: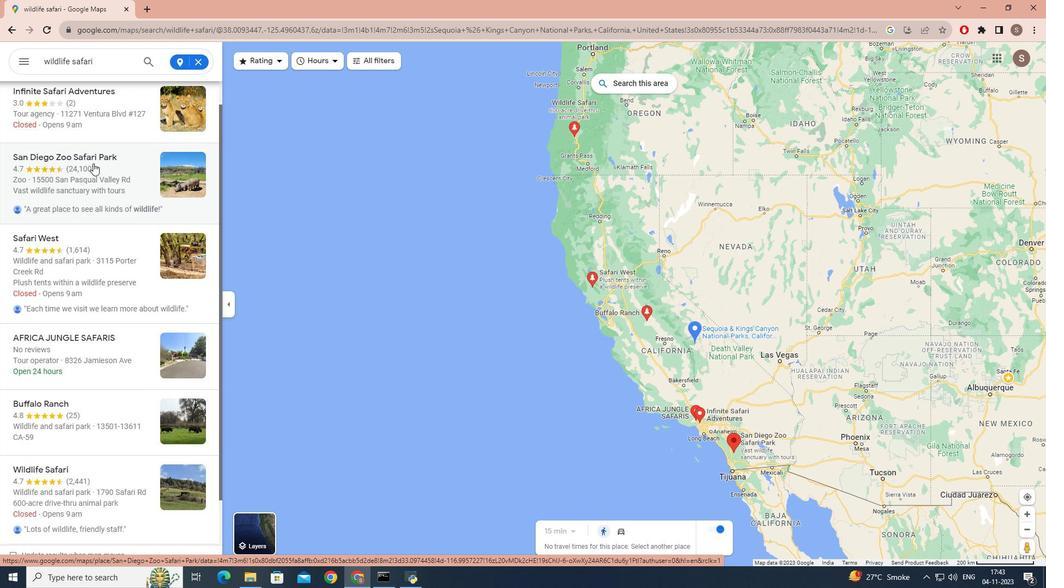 
Action: Mouse scrolled (93, 164) with delta (0, 0)
Screenshot: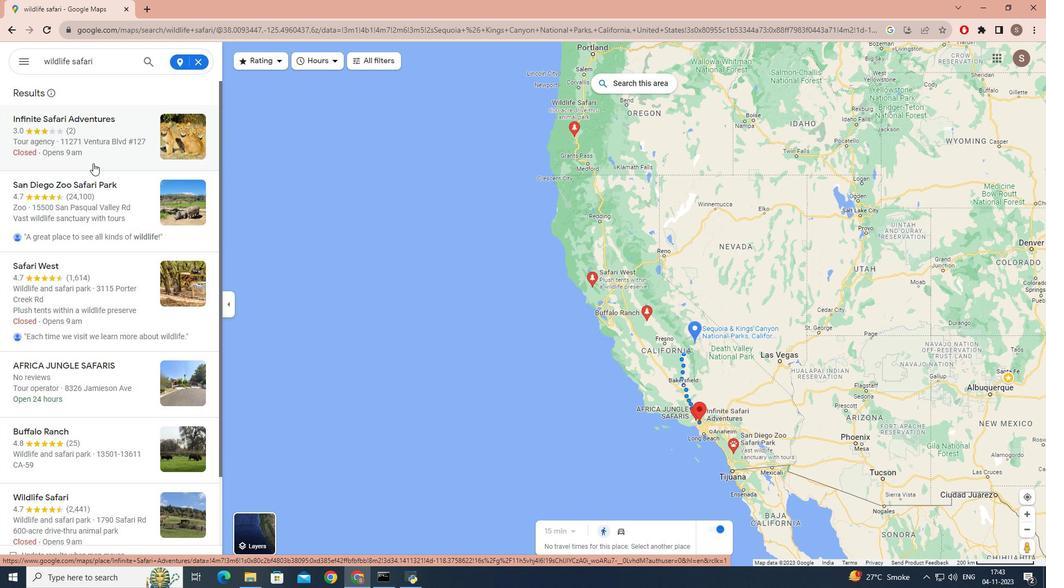 
Action: Mouse scrolled (93, 164) with delta (0, 0)
Screenshot: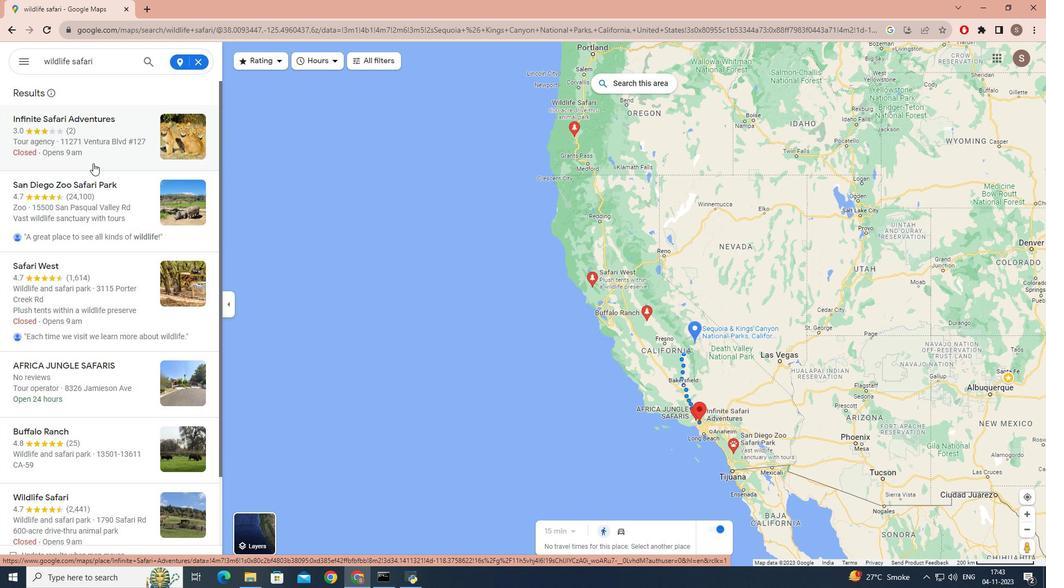 
Action: Mouse moved to (199, 60)
Screenshot: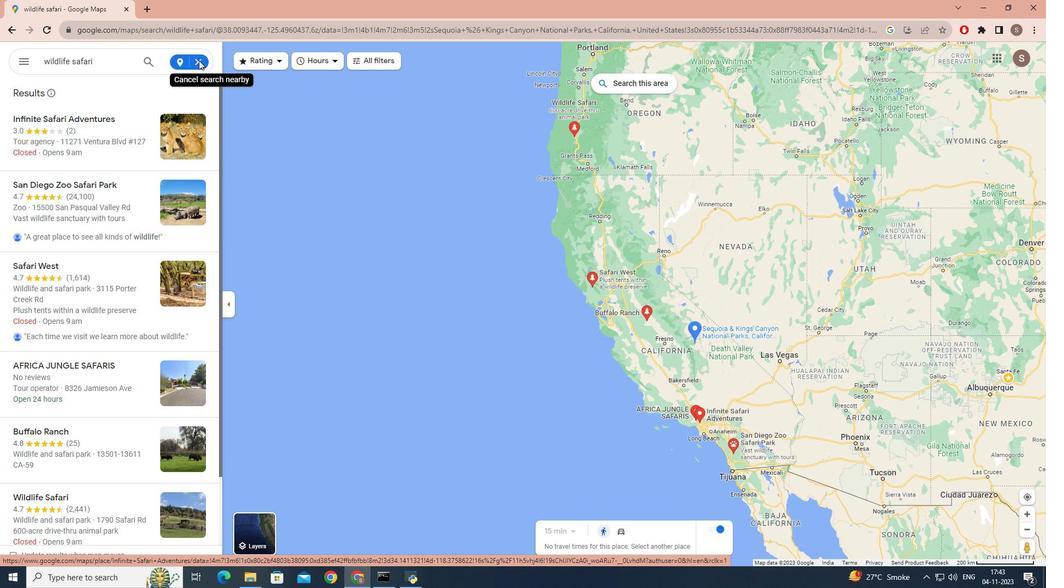 
Action: Mouse pressed left at (199, 60)
Screenshot: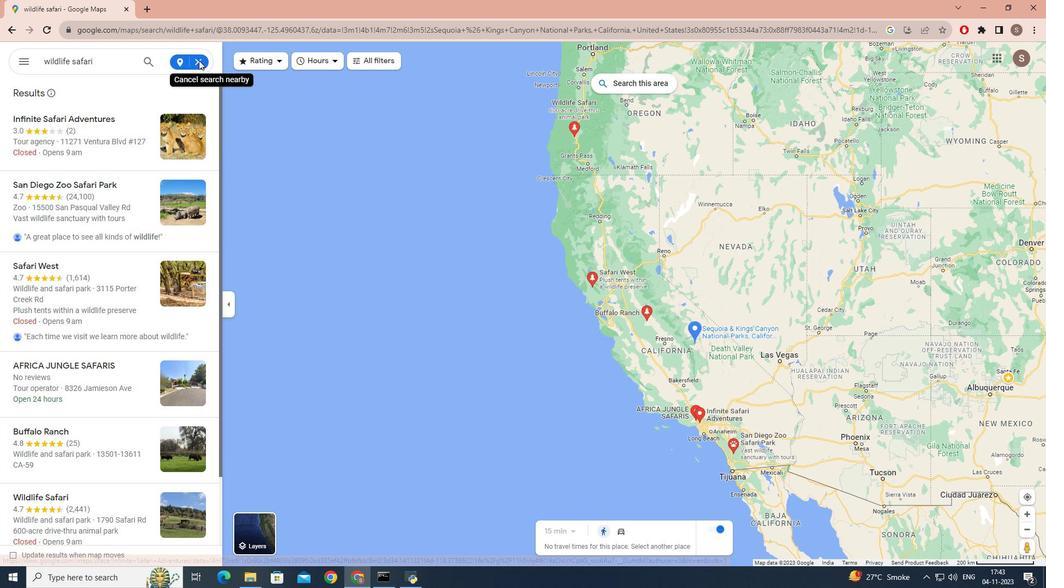 
Action: Mouse moved to (198, 59)
Screenshot: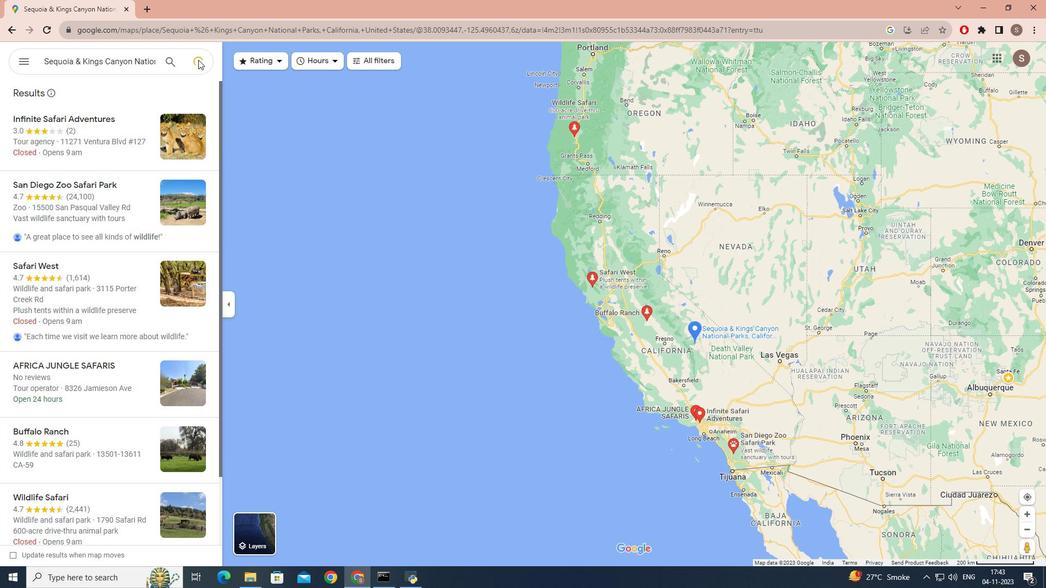 
Action: Mouse pressed left at (198, 59)
Screenshot: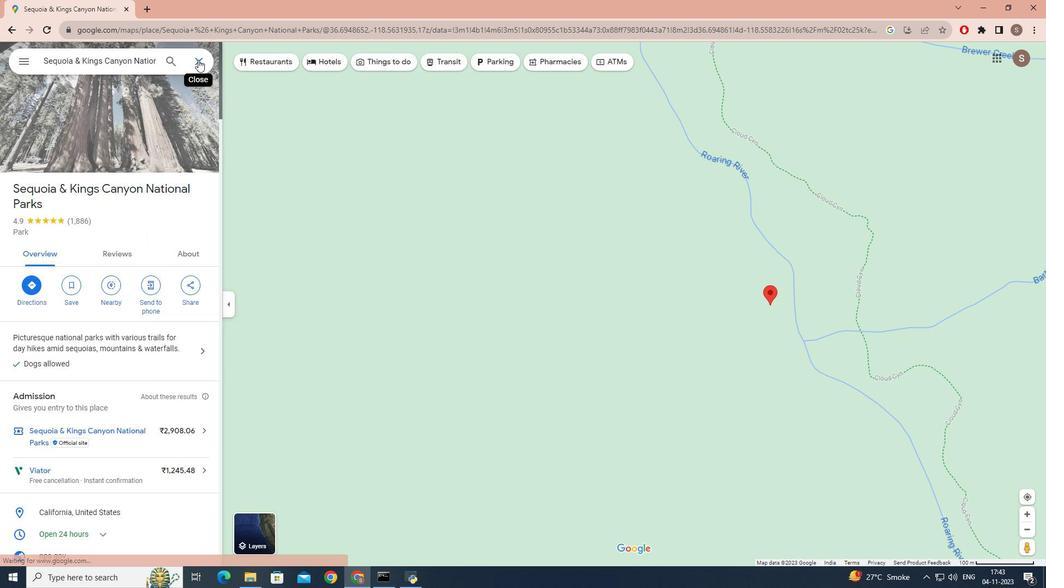 
Action: Mouse moved to (320, 243)
Screenshot: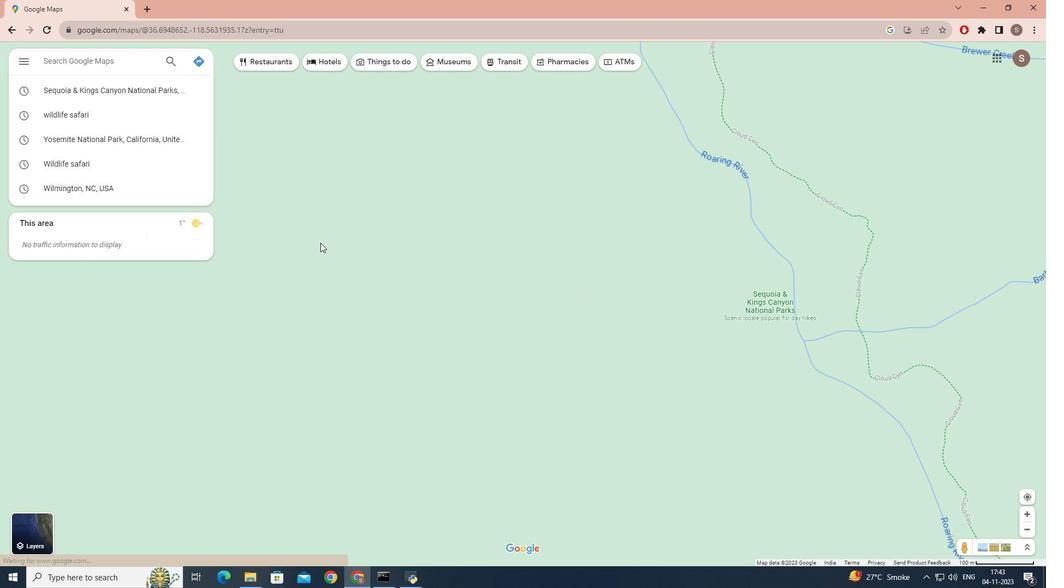 
